 Task: Open a blank google sheet and write heading  Triumph Sales. Add 10 people name  'William Wilson, Isabella Robinson, James Taylor, Charlotte Clark, Michael Walker, Amelia Wright, Matthew Turner, Harper Hall, Joseph Phillips, Abigail Adams'Item code in between  4055-6600. Product range in between  5000-20000. Add Products  Nike shoe, Adidas shoe, Gucci T-shirt, Louis Vuitton bag, Zara Shirt, H&M jeans, Chanel perfume, Versace perfume, Ralph Lauren, Prada ShirtChoose quantity  3 to 5 Tax 12 percent Total Add Amount. Save page  Triumph Sales templetes   book
Action: Mouse pressed left at (274, 158)
Screenshot: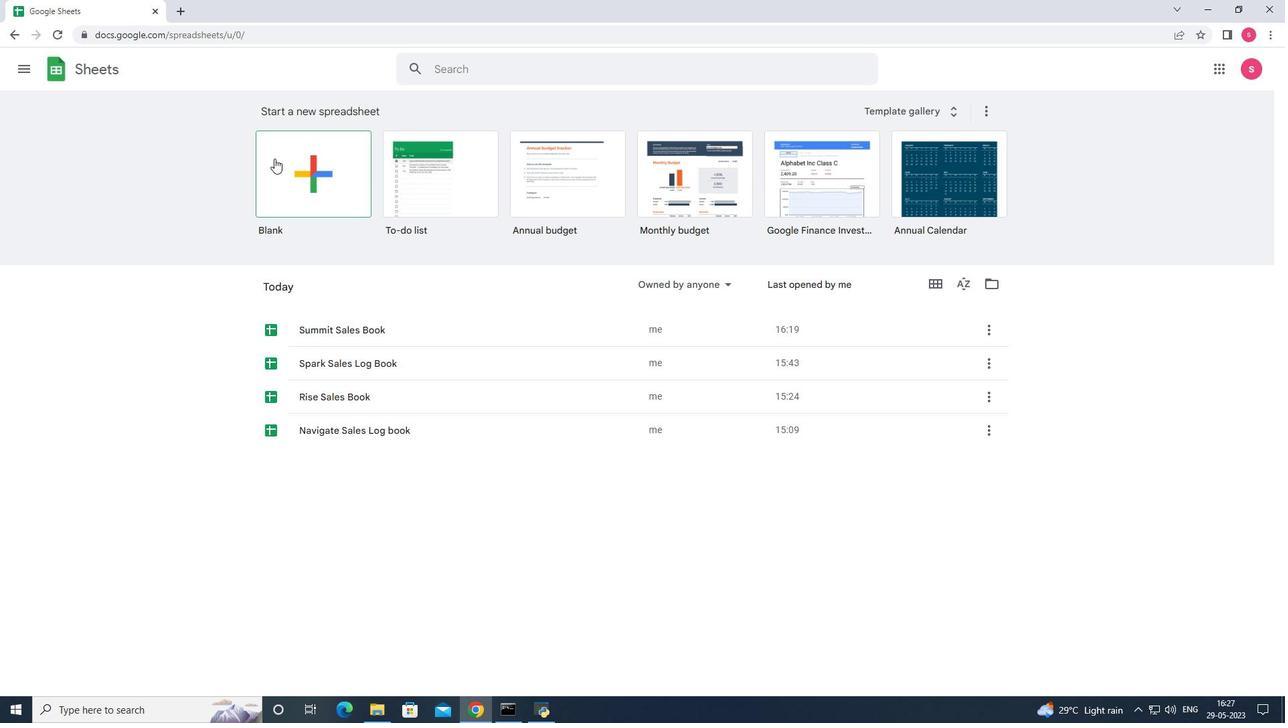
Action: Mouse moved to (72, 168)
Screenshot: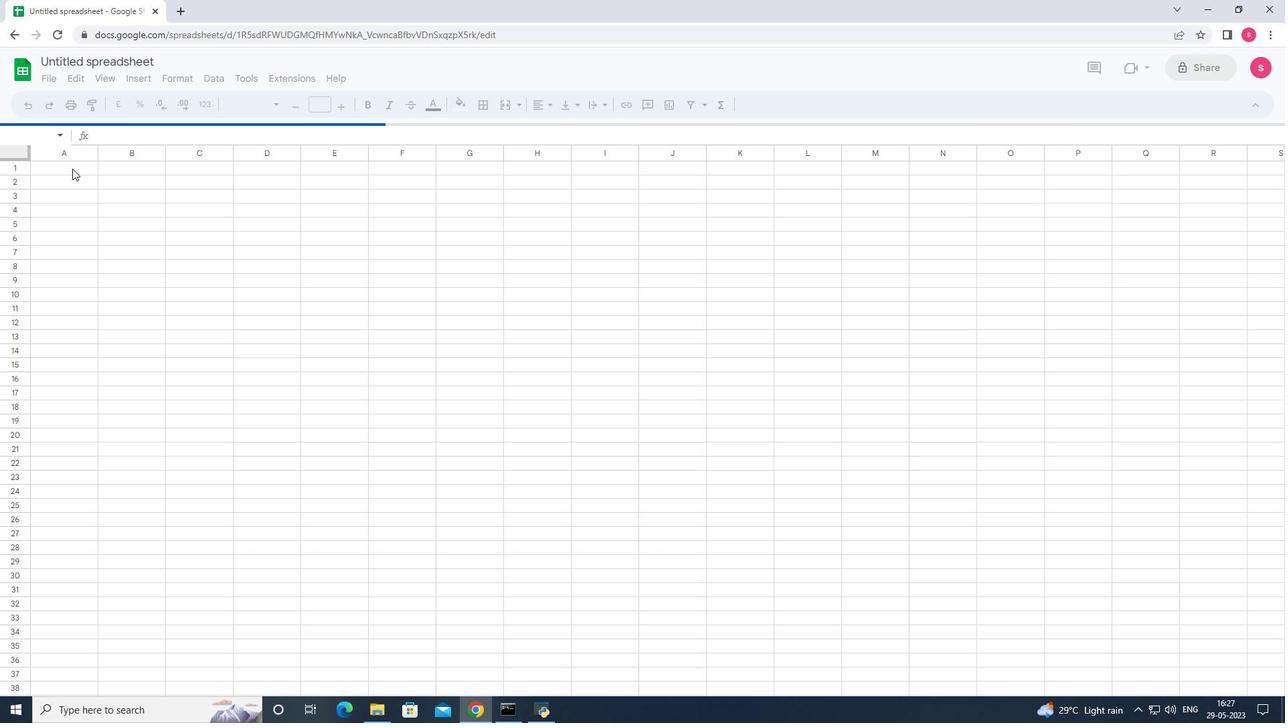 
Action: Mouse pressed left at (72, 168)
Screenshot: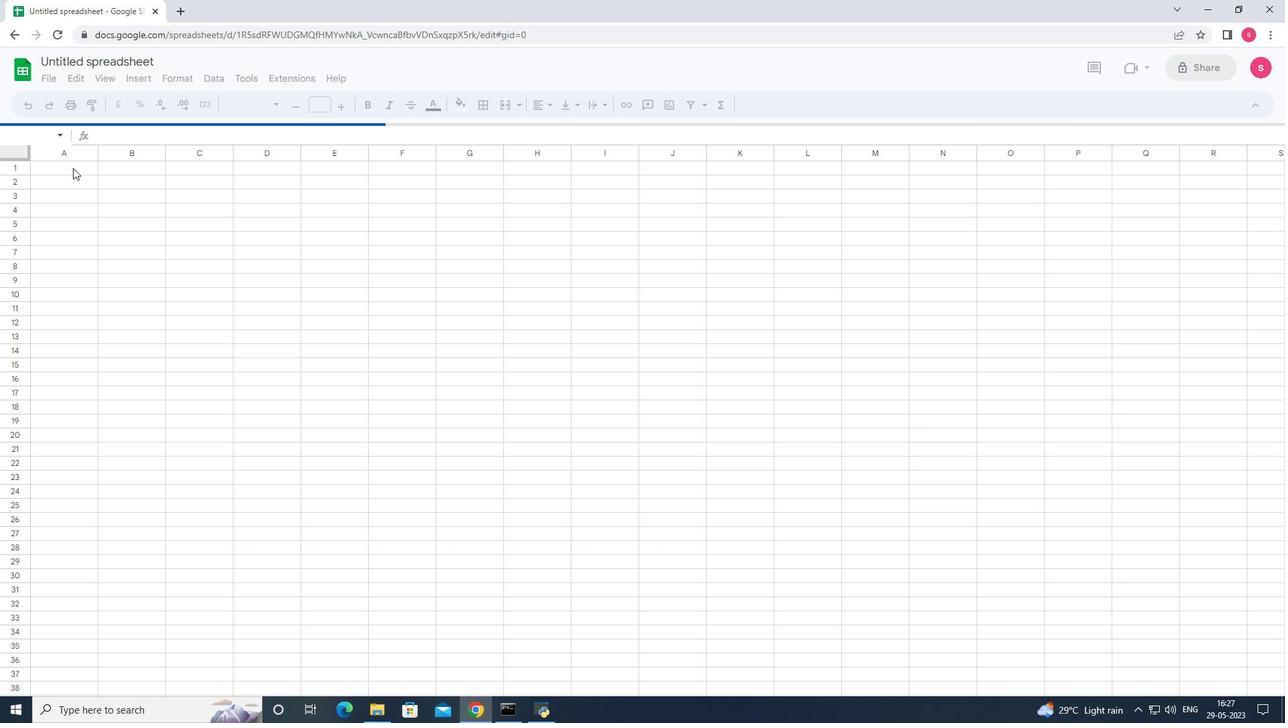 
Action: Key pressed <Key.shift><Key.shift><Key.shift><Key.shift>Triumph<Key.space><Key.shift>Sales<Key.enter><Key.shift><Key.shift><Key.shift><Key.shift><Key.shift><Key.shift><Key.shift><Key.shift><Key.shift><Key.shift><Key.shift><Key.shift><Key.shift>Name<Key.enter><Key.shift><Key.shift><Key.shift><Key.shift><Key.shift><Key.shift><Key.shift><Key.shift><Key.shift><Key.shift><Key.shift><Key.shift><Key.shift><Key.shift><Key.shift><Key.shift><Key.shift><Key.shift><Key.shift><Key.shift><Key.shift><Key.shift><Key.shift><Key.shift><Key.shift><Key.shift><Key.shift><Key.shift><Key.shift><Key.shift><Key.shift><Key.shift><Key.shift><Key.shift><Key.shift><Key.shift><Key.shift><Key.shift><Key.shift><Key.shift><Key.shift><Key.shift><Key.shift><Key.shift><Key.shift>William<Key.space><Key.shift><Key.shift><Key.shift><Key.shift><Key.shift><Key.shift><Key.shift>Wilson<Key.enter><Key.shift><Key.shift><Key.shift><Key.shift><Key.shift><Key.shift><Key.shift><Key.shift><Key.shift><Key.shift><Key.shift><Key.shift><Key.shift><Key.shift><Key.shift><Key.shift><Key.shift><Key.shift><Key.shift><Key.shift><Key.shift>Isabella<Key.space><Key.shift><Key.shift><Key.shift>Robin<Key.shift>son<Key.down><Key.shift>James<Key.space><Key.shift>Taylor<Key.down><Key.shift><Key.shift><Key.shift><Key.shift><Key.shift><Key.shift><Key.shift><Key.shift><Key.shift><Key.shift><Key.shift><Key.shift><Key.shift><Key.shift><Key.shift><Key.shift><Key.shift><Key.shift><Key.shift><Key.shift><Key.shift><Key.shift><Key.shift><Key.shift><Key.shift><Key.shift><Key.shift><Key.shift><Key.shift><Key.shift><Key.shift><Key.shift><Key.shift><Key.shift><Key.shift><Key.shift><Key.shift><Key.shift><Key.shift><Key.shift><Key.shift><Key.shift><Key.shift><Key.shift><Key.shift><Key.shift><Key.shift><Key.shift><Key.shift><Key.shift><Key.shift><Key.shift><Key.shift><Key.shift><Key.shift><Key.shift><Key.shift><Key.shift><Key.shift><Key.shift><Key.shift><Key.shift><Key.shift><Key.shift><Key.shift><Key.shift><Key.shift><Key.shift><Key.shift><Key.shift><Key.shift><Key.shift><Key.shift><Key.shift><Key.shift>Charlotte<Key.space><Key.shift>Clark<Key.enter><Key.shift><Key.shift><Key.shift><Key.shift><Key.shift><Key.shift><Key.shift><Key.shift><Key.shift><Key.shift><Key.shift><Key.shift><Key.shift><Key.shift><Key.shift><Key.shift><Key.shift><Key.shift><Key.shift><Key.shift><Key.shift><Key.shift><Key.shift><Key.shift><Key.shift><Key.shift><Key.shift><Key.shift><Key.shift><Key.shift><Key.shift><Key.shift><Key.shift><Key.shift><Key.shift><Key.shift><Key.shift><Key.shift><Key.shift><Key.shift>Michael<Key.space><Key.shift><Key.shift><Key.shift><Key.shift><Key.shift><Key.shift><Key.shift><Key.shift>Walker<Key.down><Key.shift><Key.shift><Key.shift><Key.shift><Key.shift><Key.shift><Key.shift><Key.shift><Key.shift><Key.shift><Key.shift><Key.shift><Key.shift><Key.shift><Key.shift><Key.shift><Key.shift><Key.shift><Key.shift><Key.shift><Key.shift><Key.shift><Key.shift><Key.shift><Key.shift><Key.shift><Key.shift><Key.shift><Key.shift><Key.shift><Key.shift><Key.shift><Key.shift><Key.shift><Key.shift><Key.shift><Key.shift><Key.shift><Key.shift><Key.shift><Key.shift><Key.shift><Key.shift><Key.shift><Key.shift><Key.shift><Key.shift><Key.shift><Key.shift><Key.shift><Key.shift><Key.shift><Key.shift>Amelia<Key.space><Key.shift>Wright<Key.down><Key.shift>Matthew<Key.space><Key.shift>Turner<Key.down><Key.shift>N<Key.backspace><Key.shift><Key.shift>H<Key.backspace><Key.backspace><Key.shift>Harper<Key.space><Key.shift>Hall<Key.space><Key.shift>Jo<Key.backspace><Key.backspace><Key.backspace><Key.enter><Key.shift>Ja<Key.backspace>oseph<Key.space><Key.shift><Key.shift><Key.shift><Key.shift><Key.shift><Key.shift><Key.shift><Key.shift><Key.shift><Key.shift><Key.shift><Key.shift><Key.shift><Key.shift><Key.shift><Key.shift><Key.shift><Key.shift>Phillips<Key.down><Key.shift>Abigali<Key.space><Key.shift>Adams<Key.right>
Screenshot: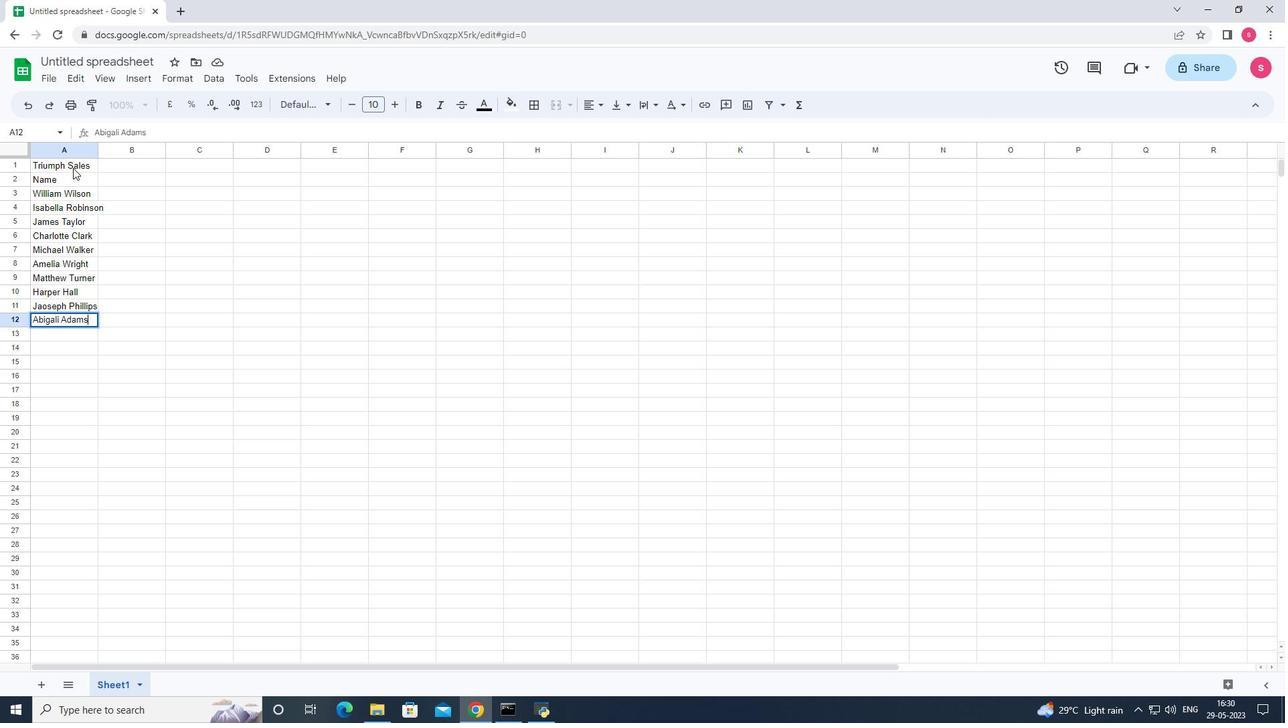 
Action: Mouse moved to (136, 180)
Screenshot: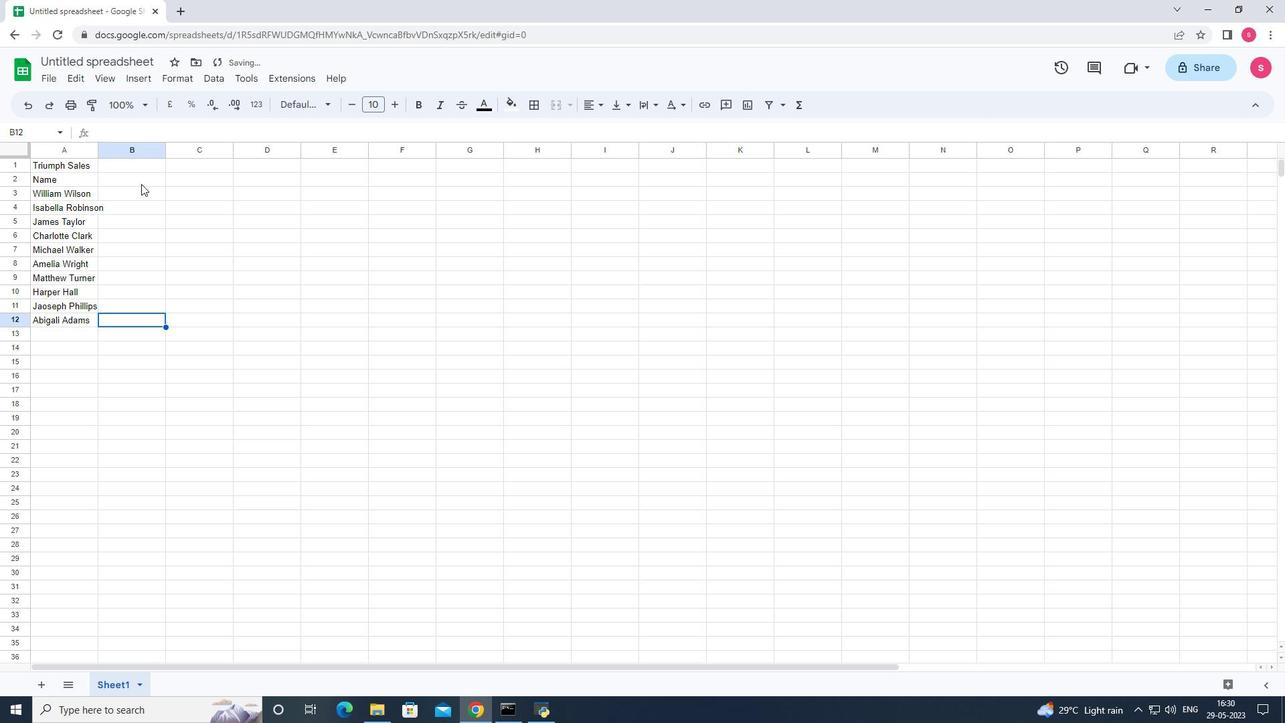 
Action: Mouse pressed left at (136, 180)
Screenshot: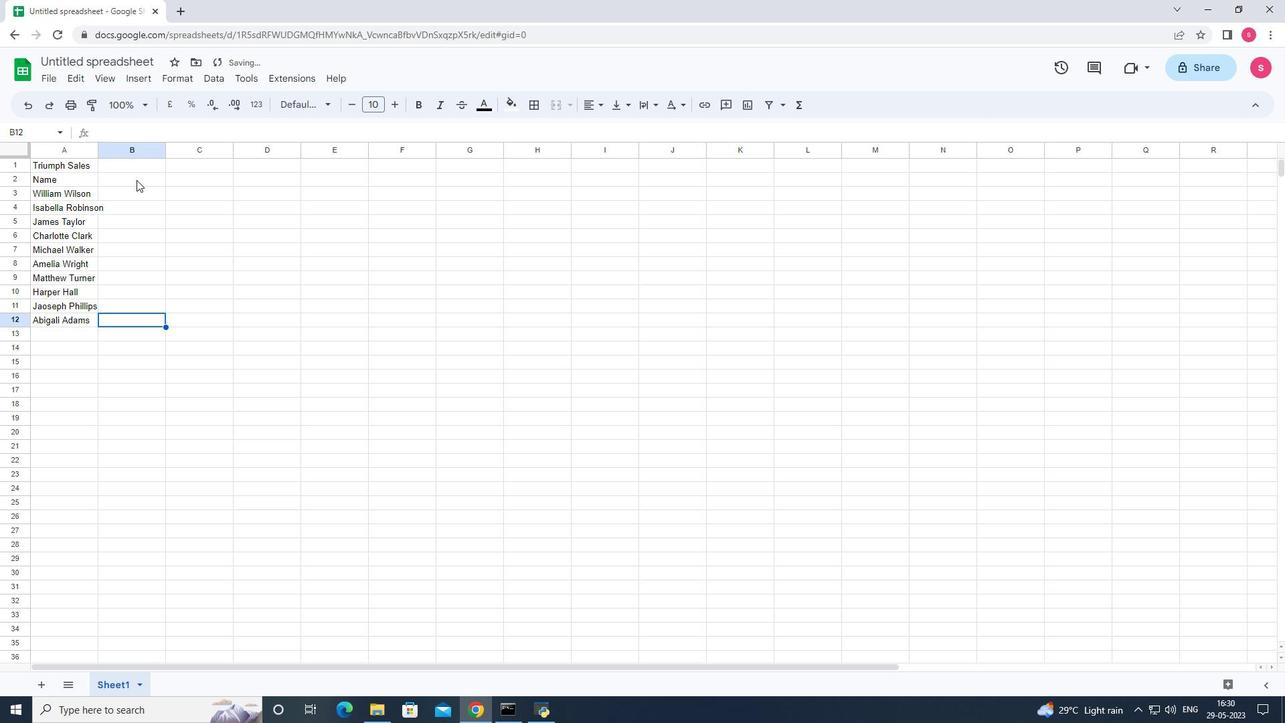 
Action: Key pressed <Key.shift><Key.shift><Key.shift><Key.shift>Item<Key.space><Key.shift>Coder<Key.backspace><Key.backspace>e<Key.down>4055<Key.down>5055<Key.down>6055<Key.left><Key.right><Key.down>6155<Key.down>6255<Key.down>6355<Key.down>6455<Key.down>6555<Key.down>4500<Key.down>4300<Key.down>
Screenshot: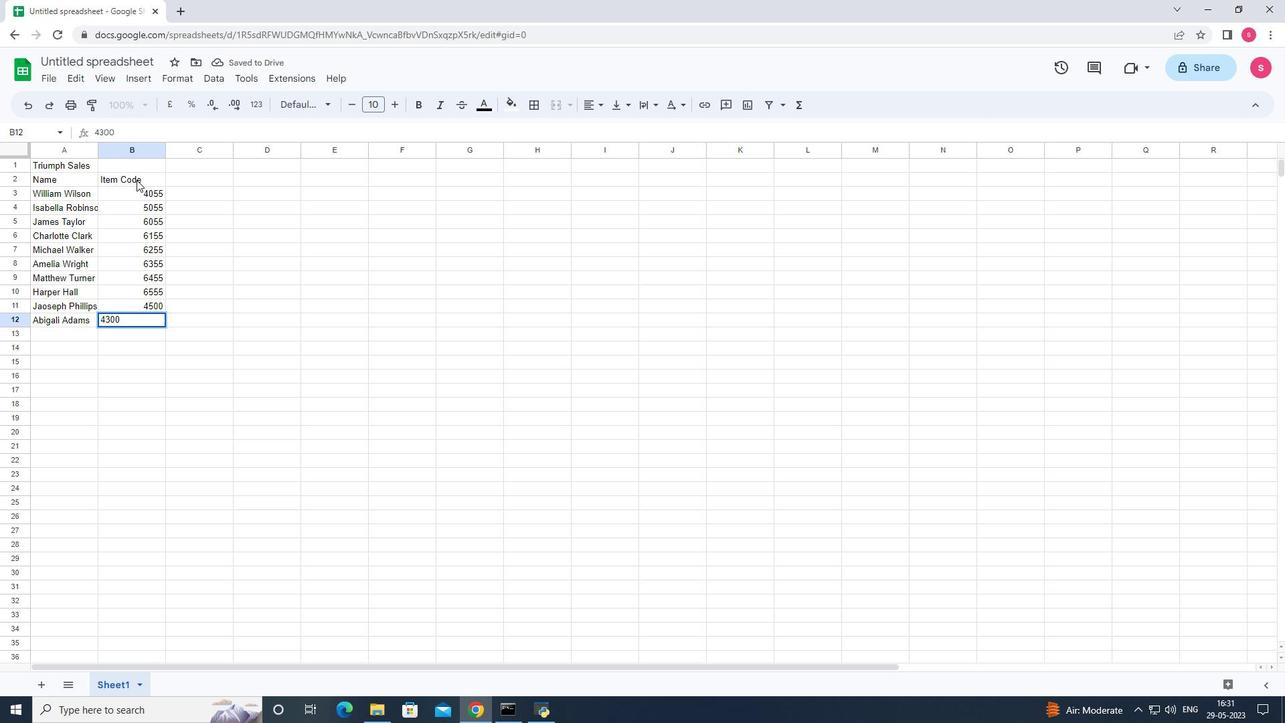 
Action: Mouse moved to (177, 184)
Screenshot: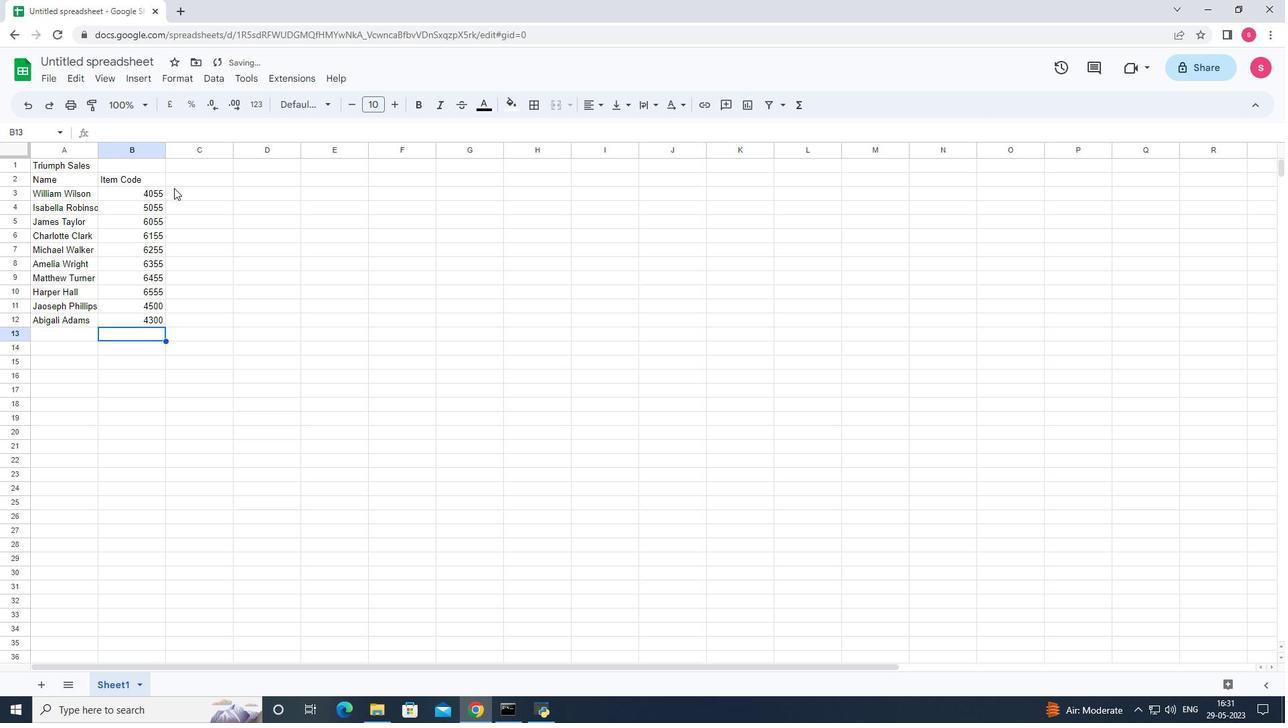 
Action: Mouse pressed left at (177, 184)
Screenshot: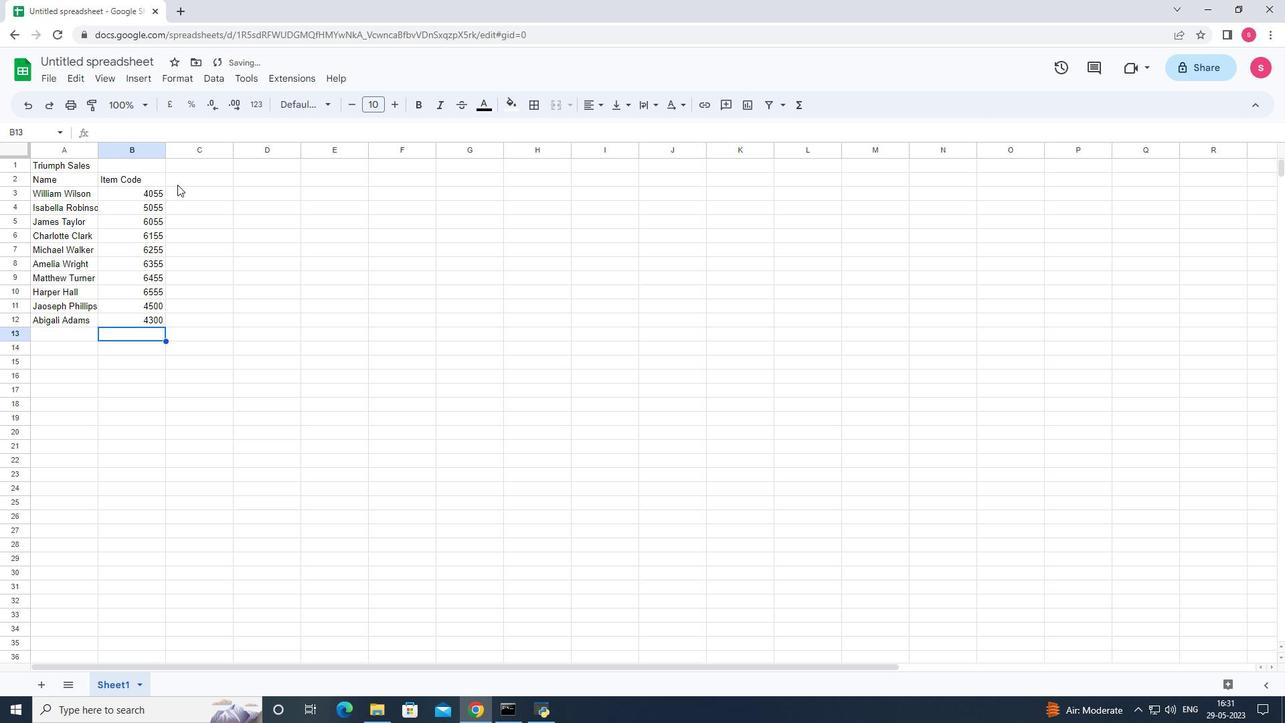 
Action: Key pressed <Key.shift>Product<Key.space><Key.shift>Range<Key.down>5000<Key.down>6000<Key.down>7000<Key.down>8000<Key.down>9000<Key.down>10000<Key.down>15000<Key.down>18000<Key.down>19000<Key.down>20000<Key.left><Key.right><Key.right><Key.up><Key.up><Key.up><Key.up><Key.up><Key.up><Key.up><Key.up><Key.up><Key.up><Key.shift>Products<Key.down><Key.shift>Nike<Key.space><Key.shift>Shoe<Key.down><Key.shift><Key.shift><Key.shift><Key.shift><Key.shift><Key.shift><Key.shift><Key.shift><Key.shift><Key.shift><Key.shift><Key.shift><Key.shift><Key.shift>Ad<Key.backspace><Key.shift>D<Key.backspace>didas<Key.space><Key.shift>Shoe<Key.down><Key.shift><Key.shift><Key.shift><Key.shift><Key.shift><Key.shift><Key.shift><Key.shift><Key.shift><Key.shift><Key.shift><Key.shift><Key.shift><Key.shift><Key.shift><Key.shift><Key.shift><Key.shift><Key.shift><Key.shift><Key.shift><Key.shift><Key.shift><Key.shift><Key.shift><Key.shift><Key.shift><Key.shift><Key.shift><Key.shift><Key.shift><Key.shift><Key.shift><Key.shift><Key.shift><Key.shift><Key.shift><Key.shift><Key.shift><Key.shift><Key.shift><Key.shift><Key.shift><Key.shift><Key.shift><Key.shift><Key.shift><Key.shift><Key.shift><Key.shift><Key.shift><Key.shift><Key.shift><Key.shift><Key.shift><Key.shift><Key.shift>Gucci<Key.space><Key.shift><Key.shift><Key.shift><Key.shift><Key.shift><Key.shift><Key.shift><Key.shift><Key.shift>T-sho<Key.backspace>irt<Key.down><Key.shift><Key.shift>Louis<Key.space><Key.shift>Vuitton<Key.space><Key.shift>Bag<Key.down><Key.shift>Zara<Key.space><Key.shift>Shirt<Key.enter><Key.shift><Key.shift><Key.shift><Key.shift><Key.shift><Key.shift><Key.shift><Key.shift><Key.shift><Key.shift><Key.shift><Key.shift><Key.shift><Key.shift><Key.shift><Key.shift><Key.shift><Key.shift><Key.shift><Key.shift><Key.shift><Key.shift><Key.shift><Key.shift><Key.shift><Key.shift>H<Key.shift><Key.shift><Key.shift><Key.shift><Key.shift><Key.shift><Key.shift><Key.shift><Key.shift><Key.shift><Key.shift><Key.shift><Key.shift><Key.shift><Key.shift><Key.shift><Key.shift><Key.shift><Key.shift><Key.shift><Key.shift>&<Key.shift>M<Key.space><Key.shift><Key.shift><Key.shift>Jeans<Key.down><Key.shift><Key.shift><Key.shift><Key.shift>Chanel<Key.space><Key.shift>Pew<Key.backspace>rfume<Key.down><Key.shift><Key.shift><Key.shift>Versace<Key.space><Key.shift>Perfume<Key.down><Key.shift><Key.shift><Key.shift>Ralph<Key.space><Key.shift>Lauren<Key.down><Key.shift><Key.shift><Key.shift><Key.shift><Key.shift><Key.shift><Key.shift><Key.shift><Key.shift><Key.shift><Key.shift>Prada<Key.space><Key.shift><Key.shift><Key.shift><Key.shift><Key.shift><Key.shift><Key.shift><Key.shift><Key.shift><Key.shift><Key.shift><Key.shift><Key.shift><Key.shift><Key.shift>shirt
Screenshot: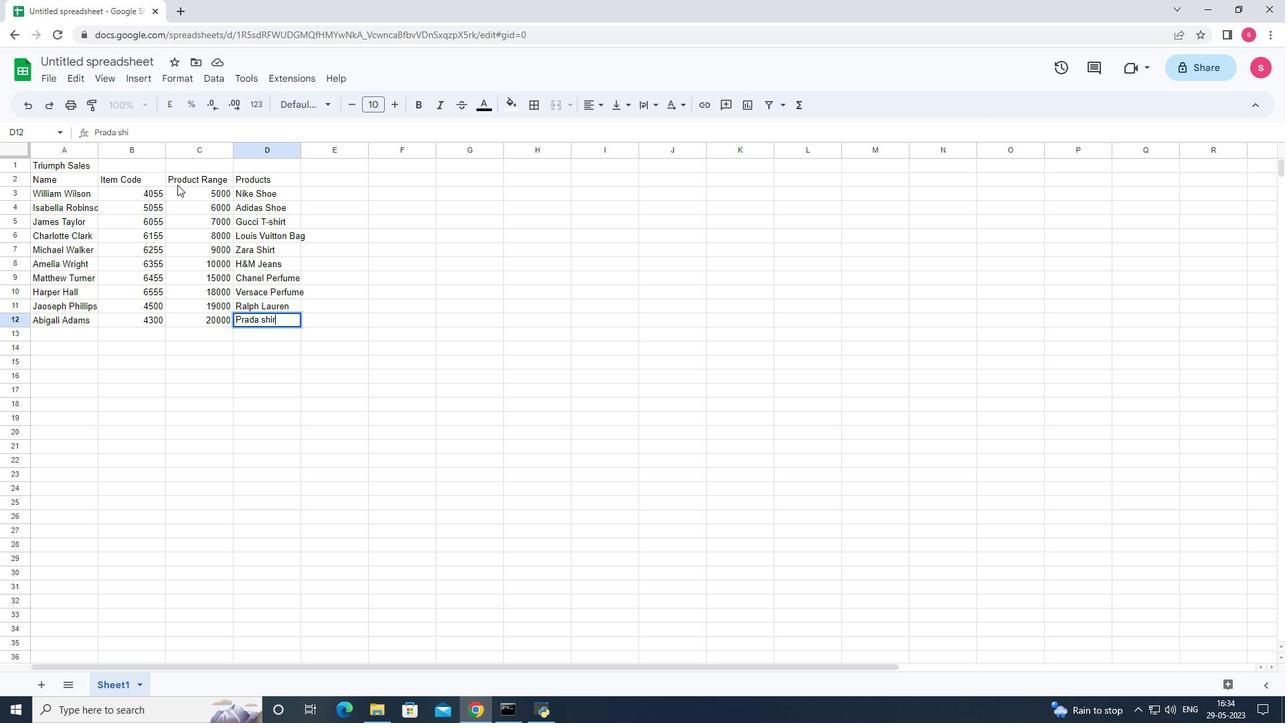 
Action: Mouse moved to (323, 181)
Screenshot: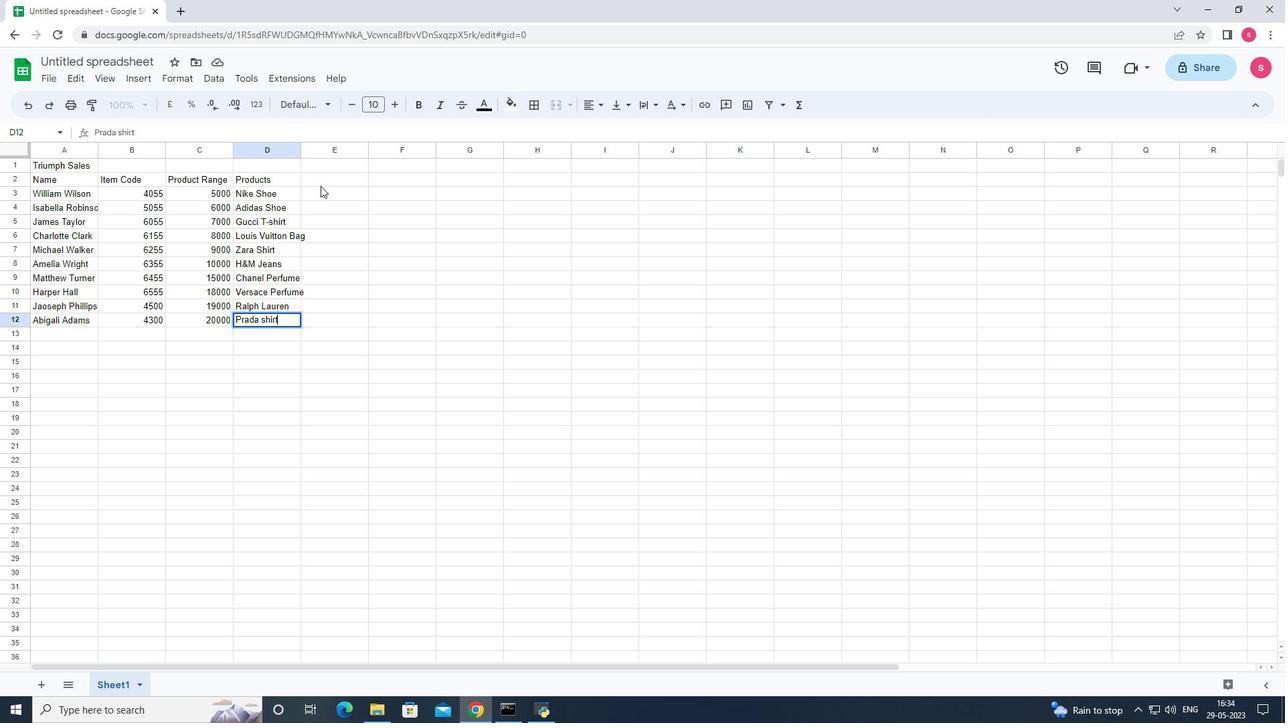 
Action: Mouse pressed left at (323, 181)
Screenshot: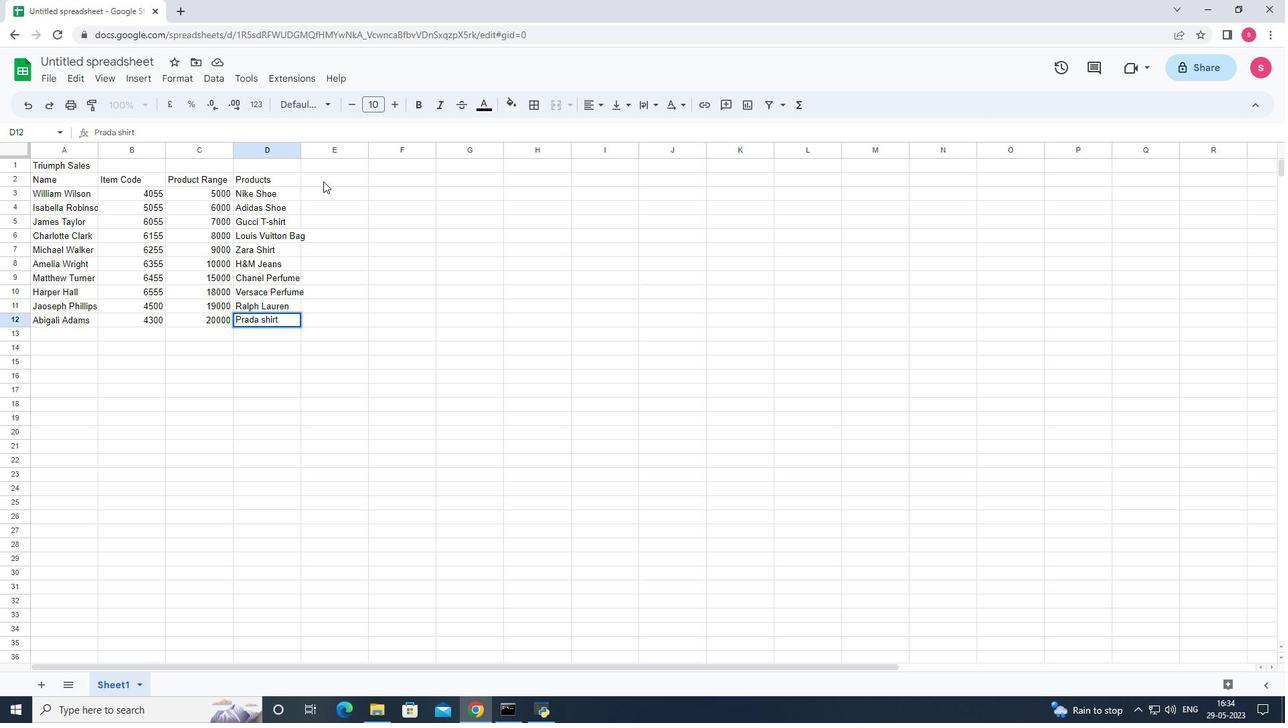 
Action: Key pressed <Key.shift>Quantity<Key.down>3<Key.down>5<Key.down>4<Key.down>4<Key.down>5<Key.down>3<Key.down>4<Key.down>3<Key.down>5<Key.down>3<Key.down>5<Key.down>4<Key.backspace><Key.backspace><Key.backspace><Key.up><Key.backspace><Key.up>03<Key.backspace><Key.backspace>3<Key.right><Key.up><Key.up><Key.up><Key.up><Key.up><Key.up><Key.up><Key.up><Key.up><Key.up><Key.up><Key.up><Key.down><Key.shift>Amount<Key.tab><Key.shift><Key.shift><Key.shift><Key.shift><Key.shift><Key.shift><Key.shift><Key.shift><Key.shift><Key.shift>Tax<Key.tab><Key.shift>Total
Screenshot: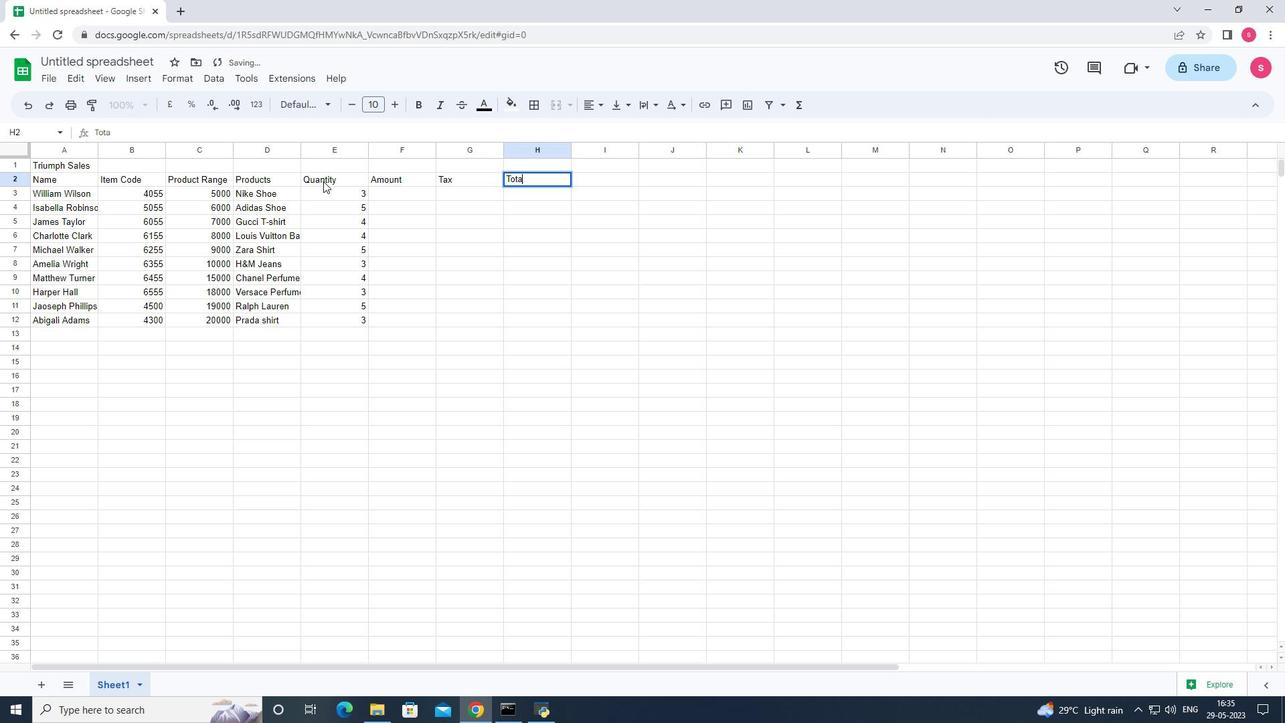 
Action: Mouse moved to (401, 189)
Screenshot: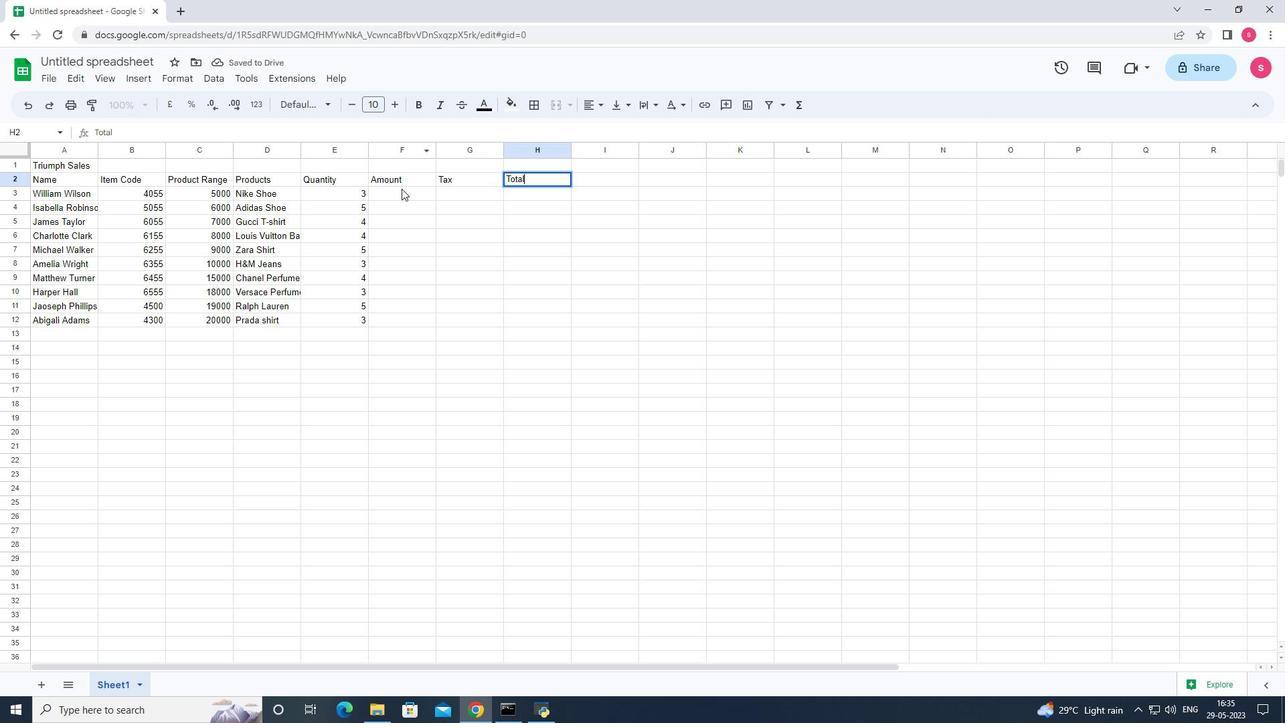 
Action: Mouse pressed left at (401, 189)
Screenshot: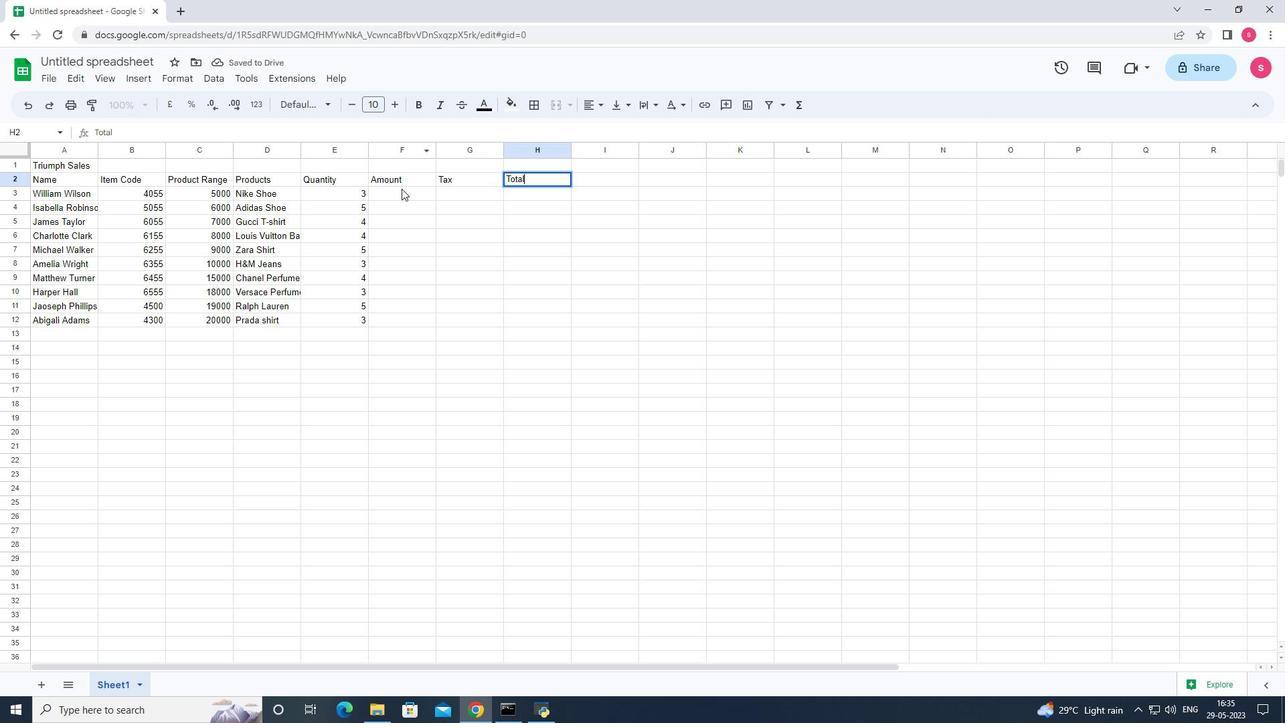 
Action: Mouse moved to (398, 192)
Screenshot: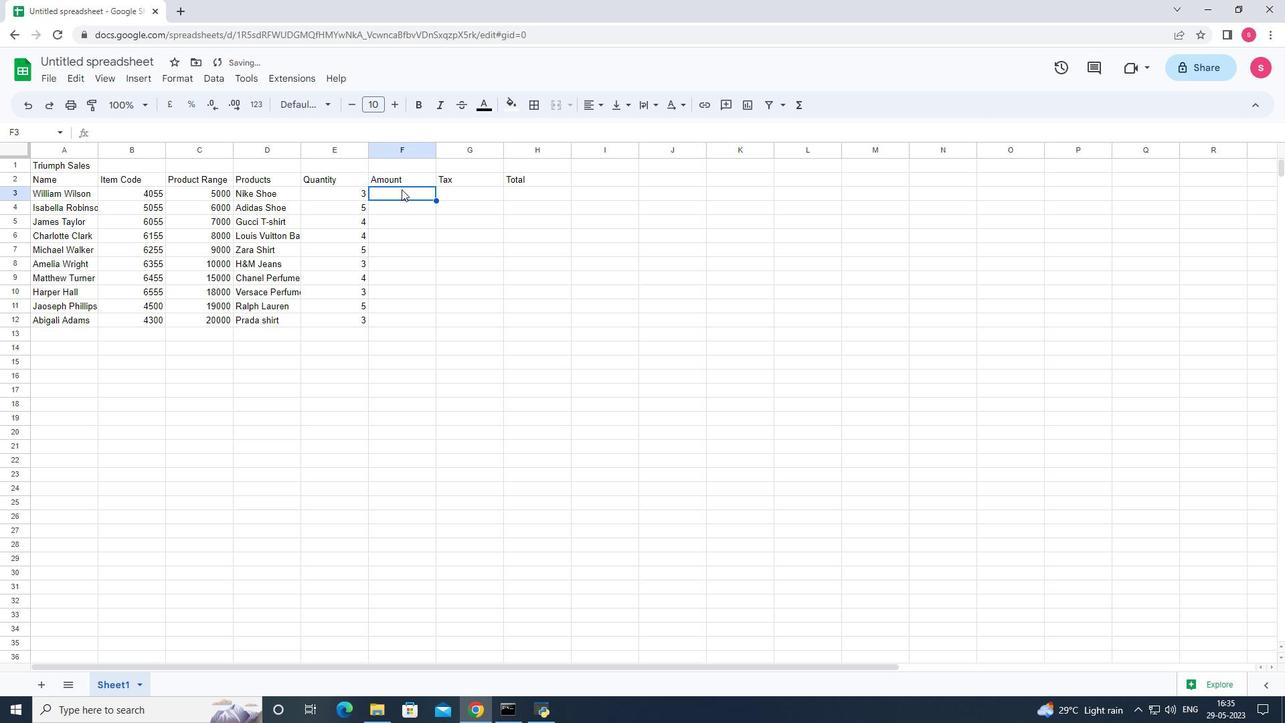 
Action: Key pressed =
Screenshot: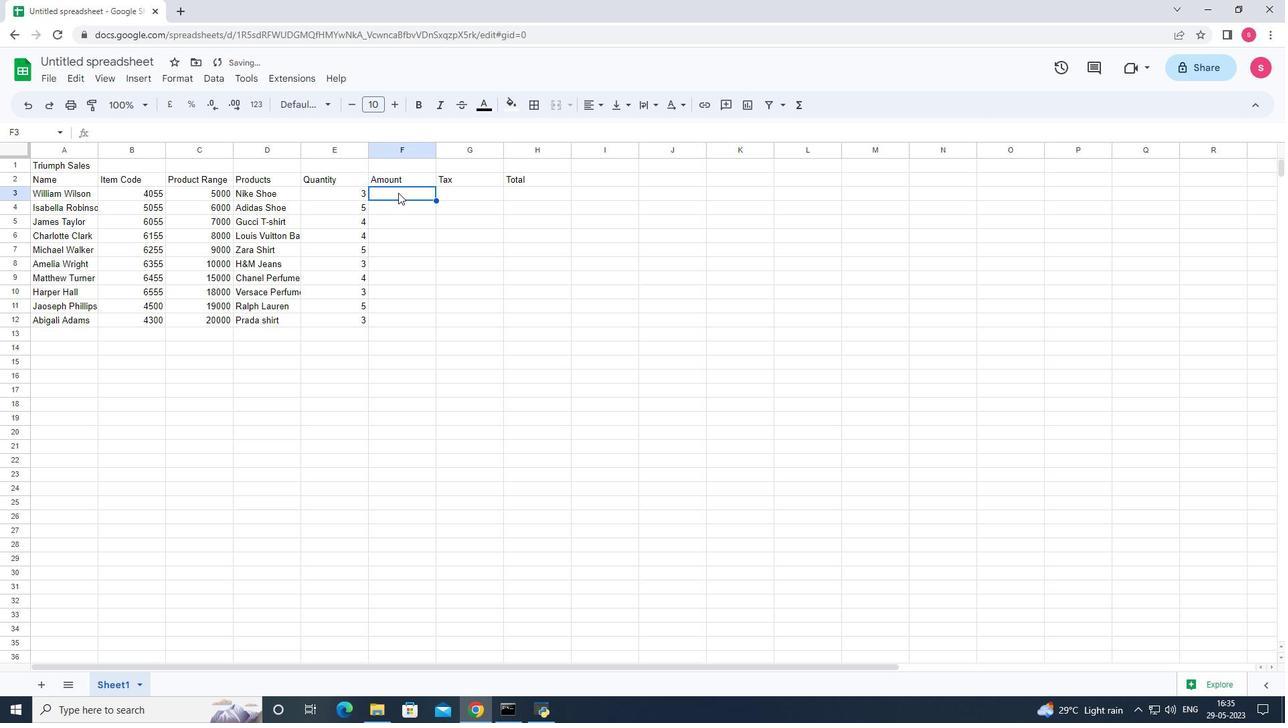 
Action: Mouse moved to (204, 190)
Screenshot: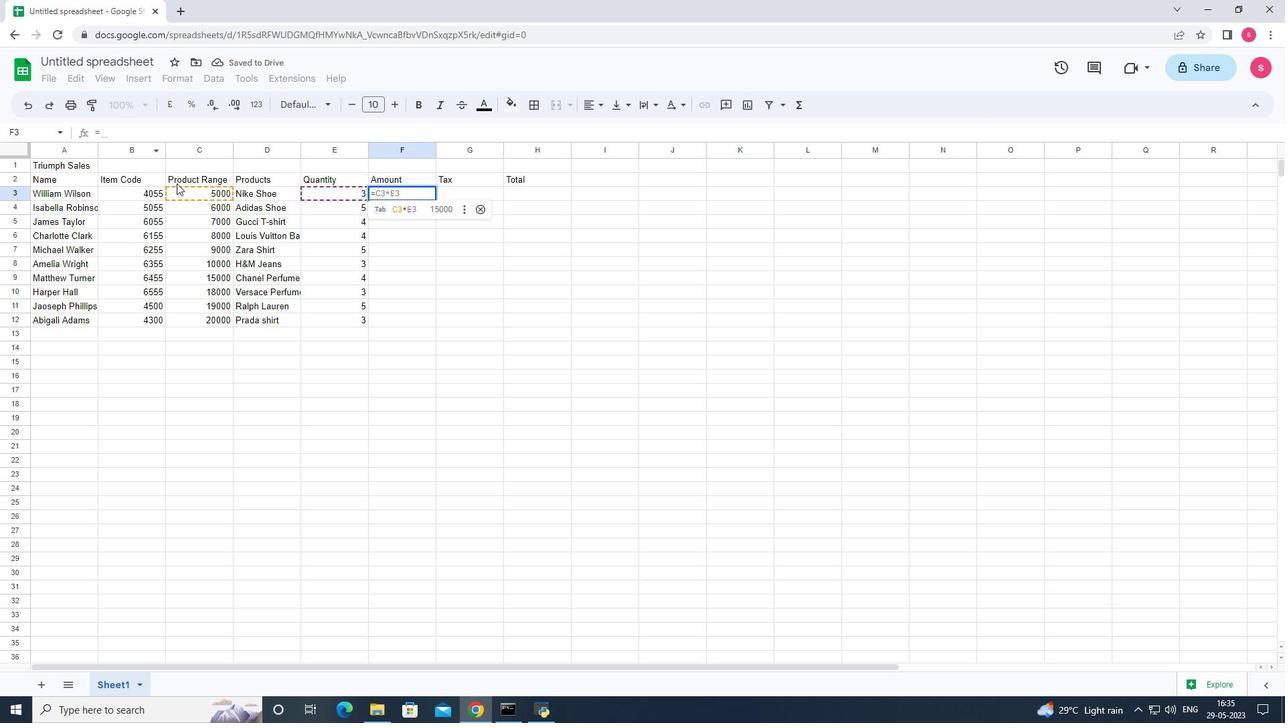 
Action: Key pressed <Key.shift><Key.shift>Sum<Key.shift><Key.shift>(
Screenshot: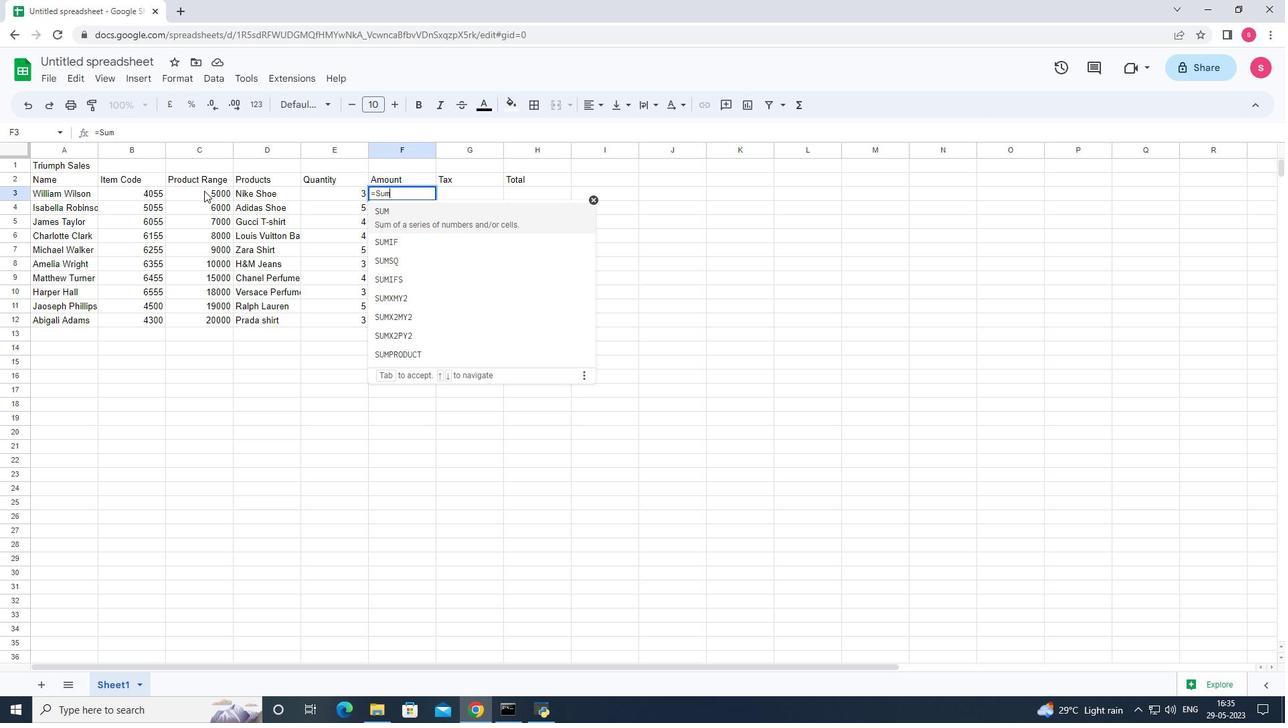 
Action: Mouse moved to (207, 190)
Screenshot: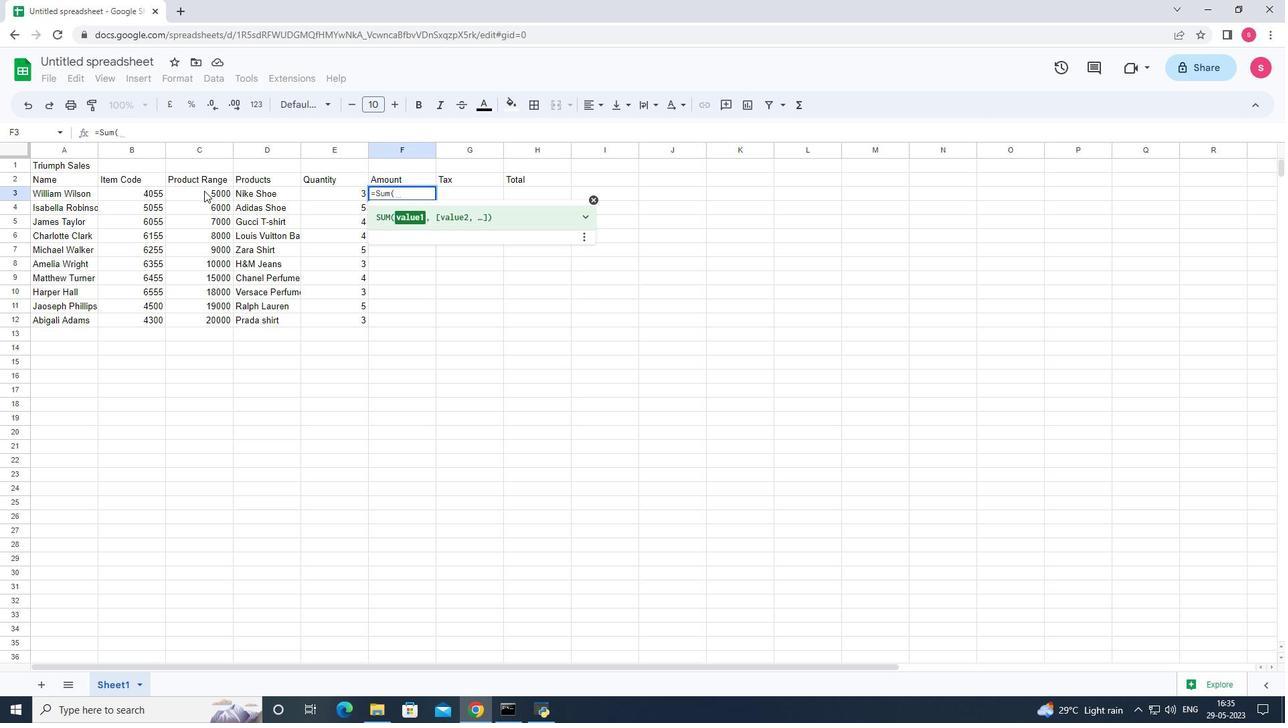 
Action: Mouse pressed left at (207, 190)
Screenshot: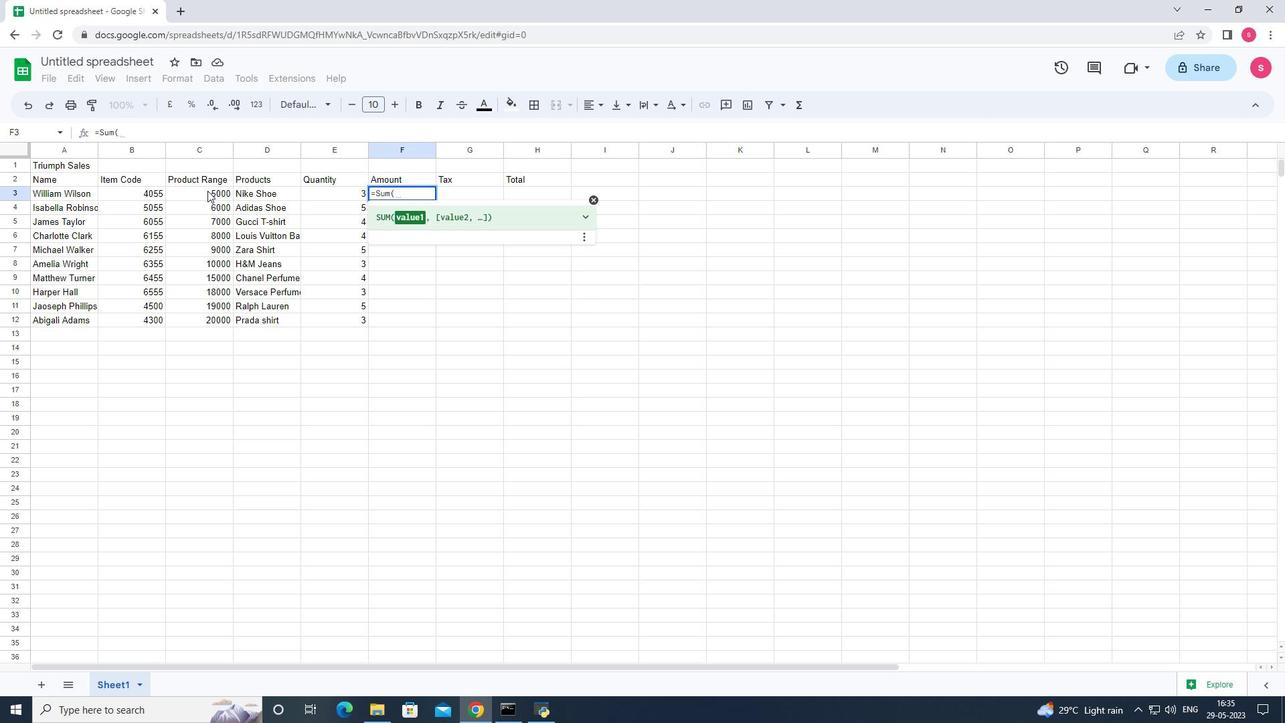 
Action: Key pressed <Key.shift><Key.shift><Key.shift>*
Screenshot: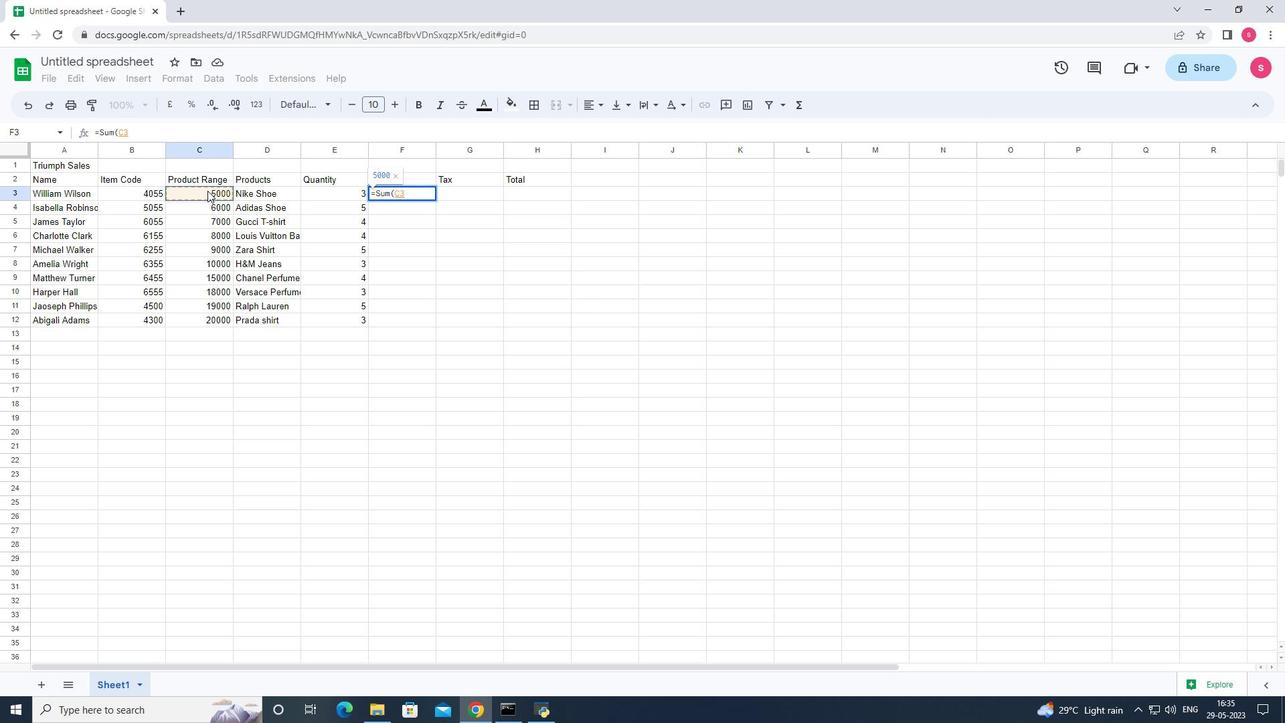 
Action: Mouse moved to (314, 188)
Screenshot: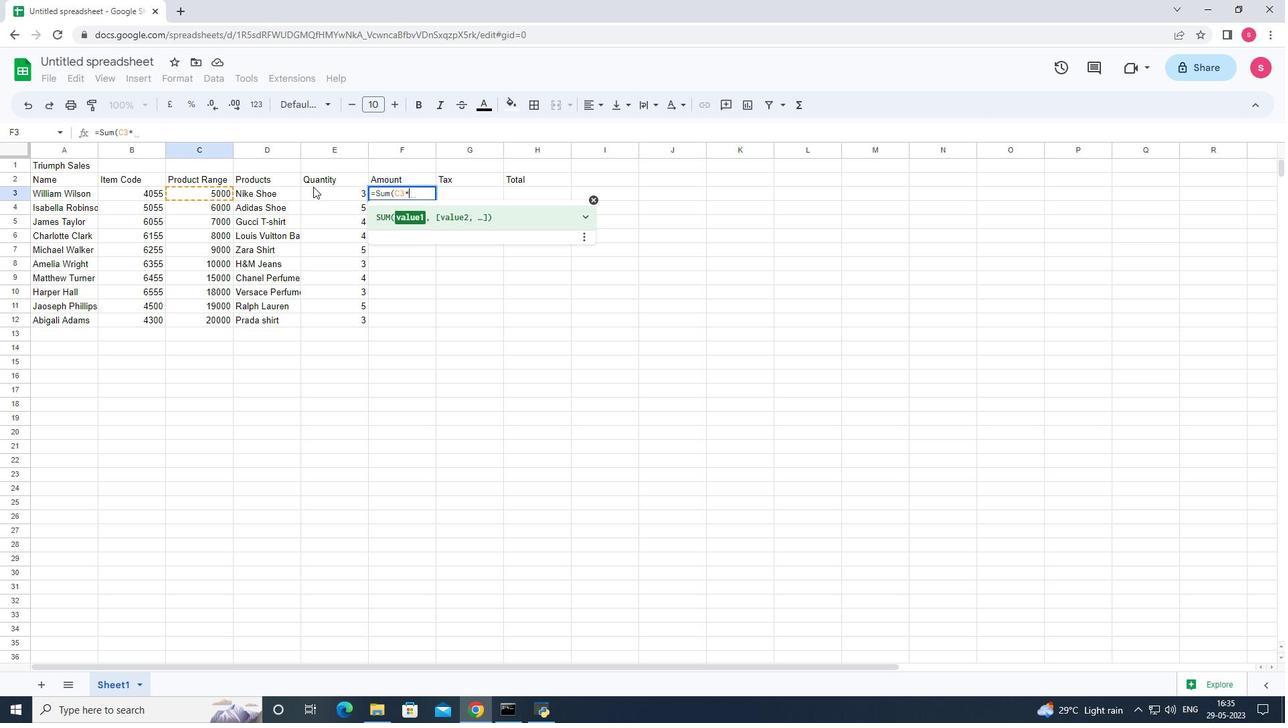 
Action: Mouse pressed left at (314, 188)
Screenshot: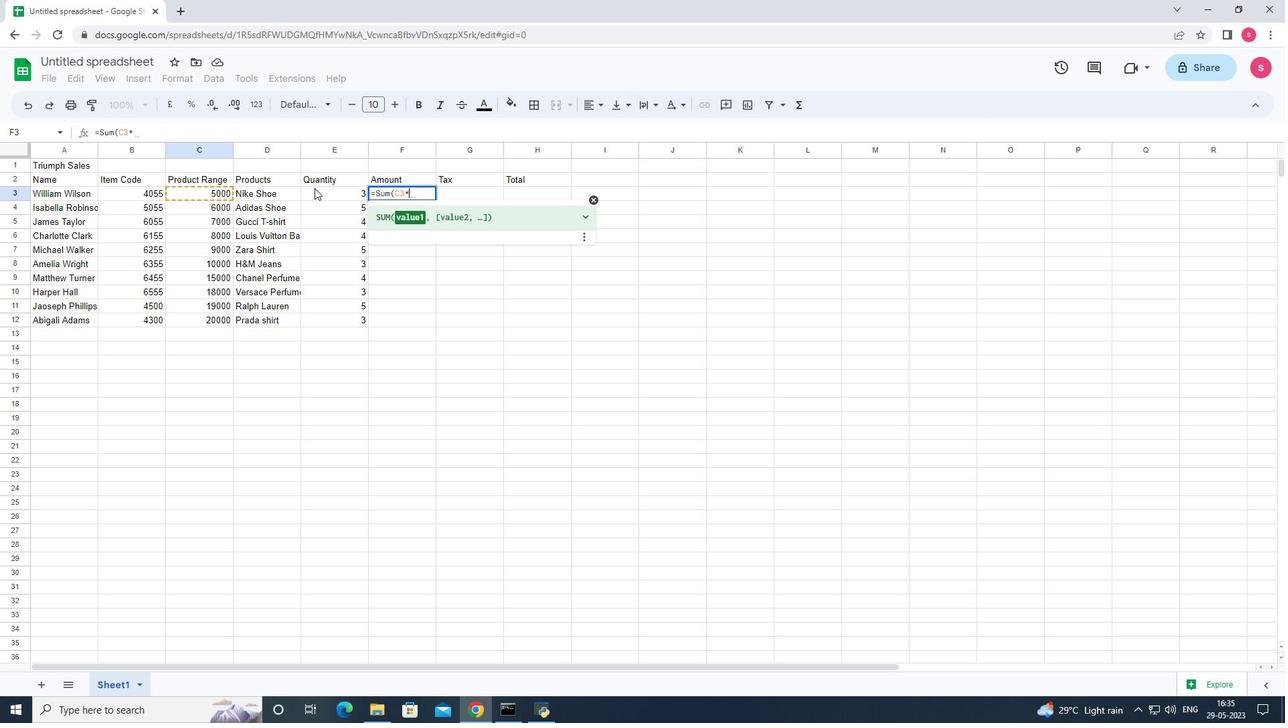 
Action: Key pressed <Key.shift><Key.shift>)<Key.enter>
Screenshot: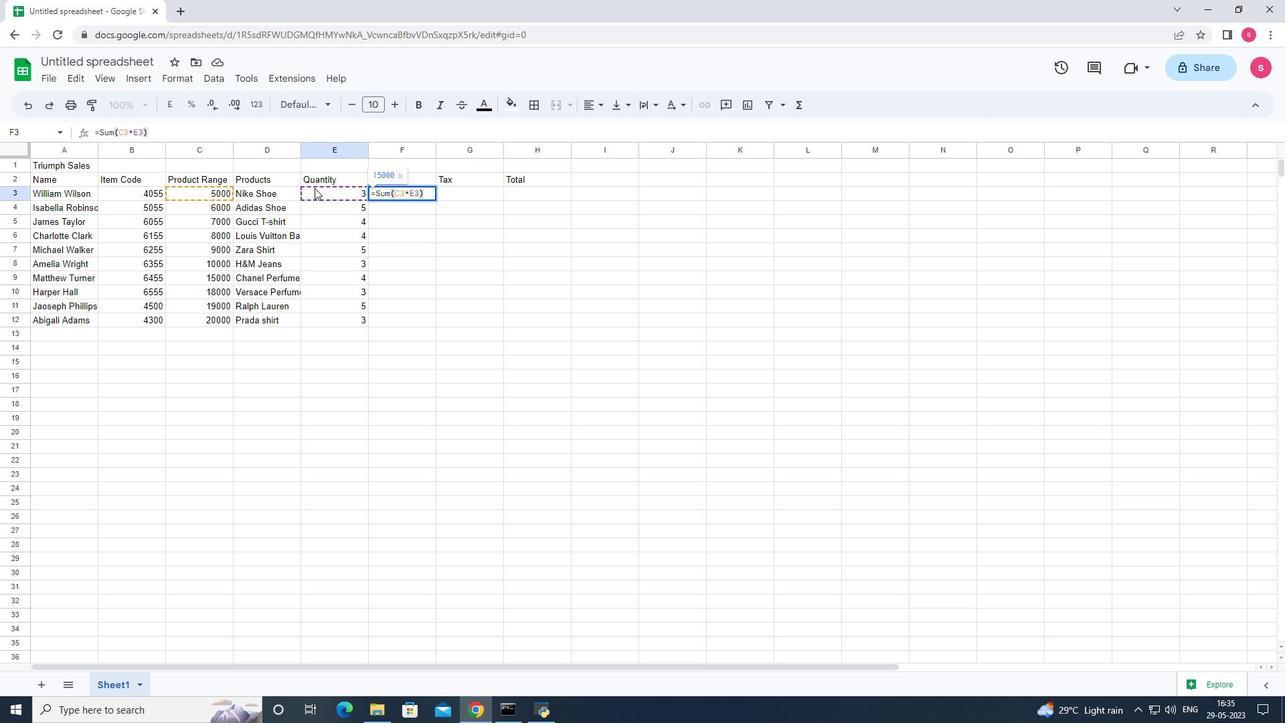 
Action: Mouse moved to (402, 197)
Screenshot: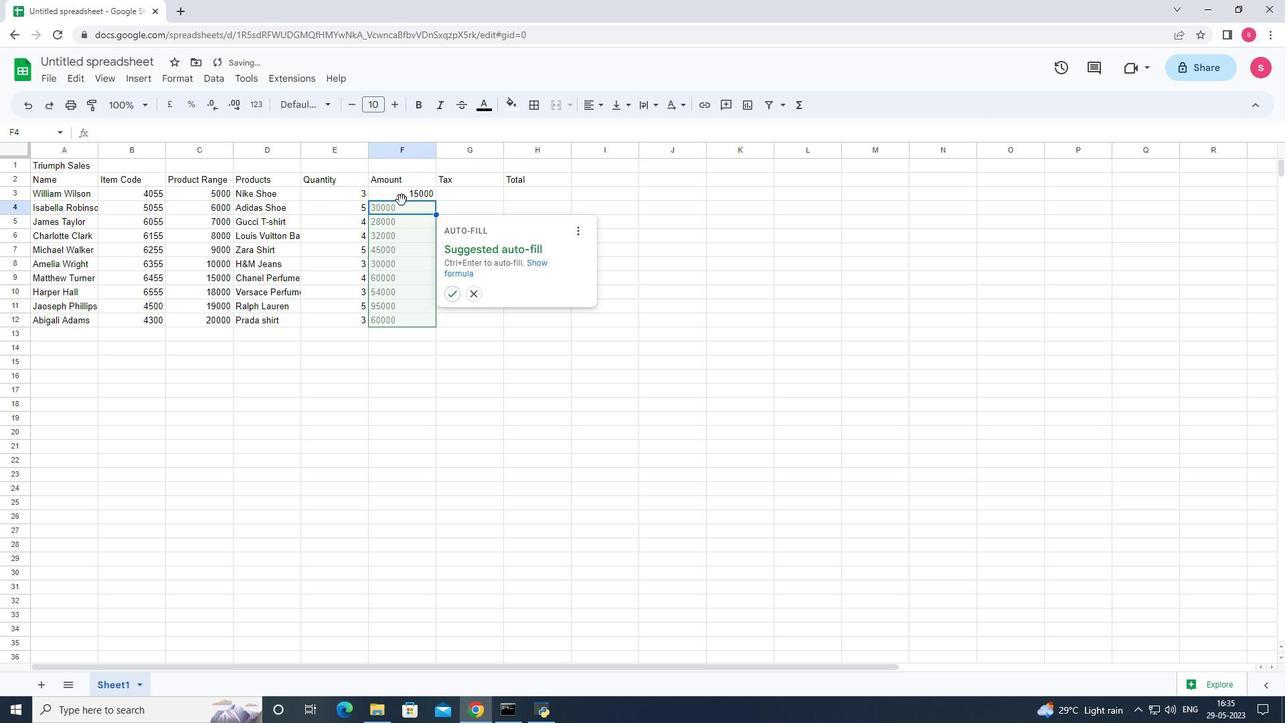
Action: Mouse pressed left at (402, 197)
Screenshot: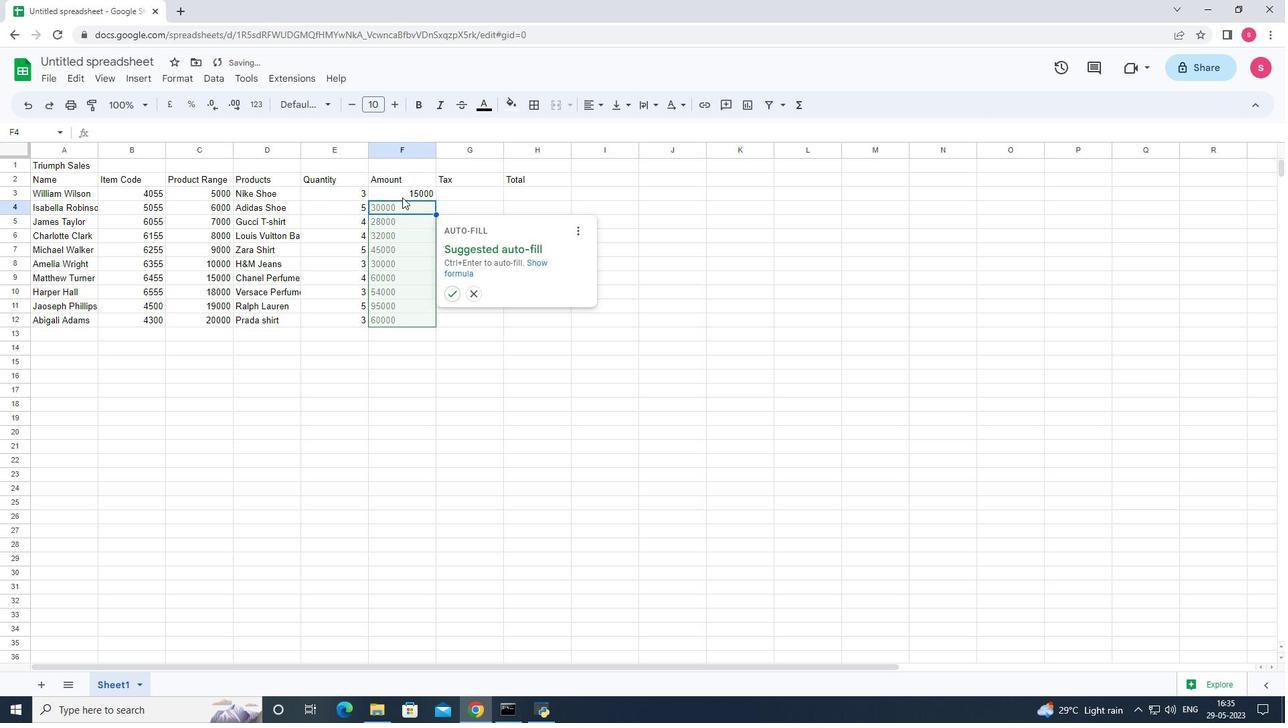 
Action: Mouse moved to (437, 201)
Screenshot: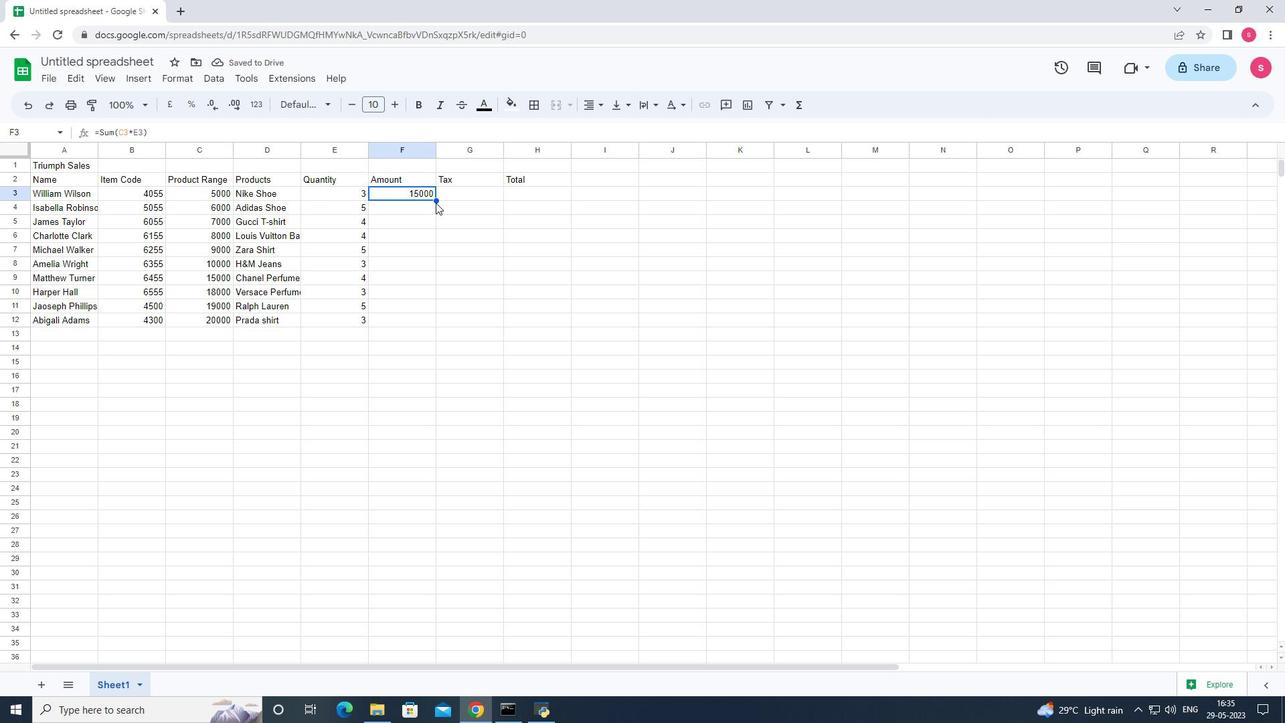 
Action: Mouse pressed left at (437, 201)
Screenshot: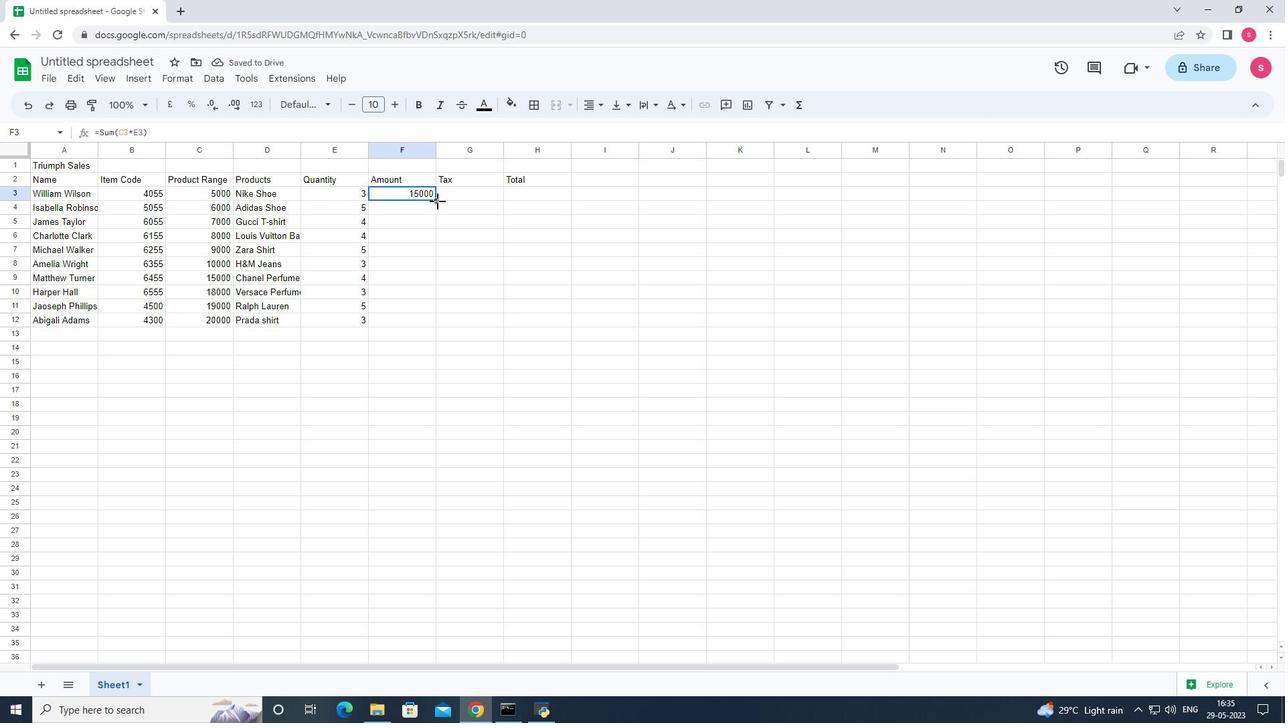 
Action: Mouse moved to (469, 192)
Screenshot: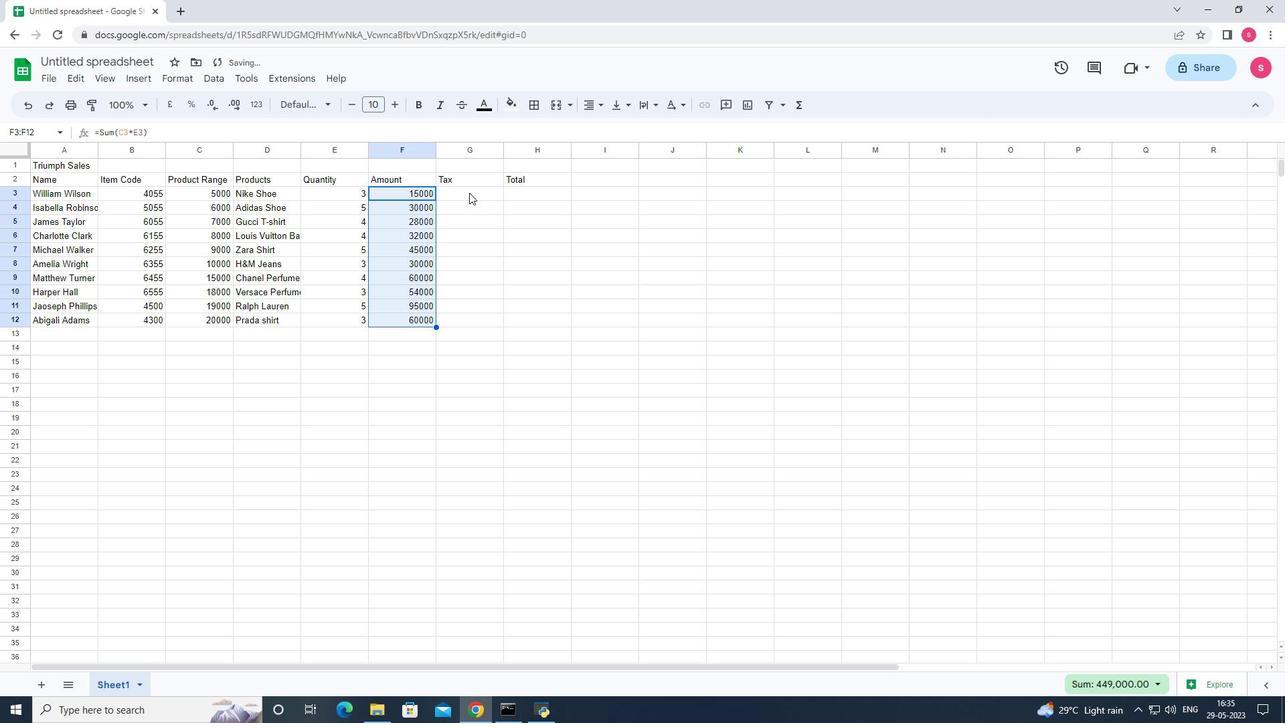 
Action: Mouse pressed left at (469, 192)
Screenshot: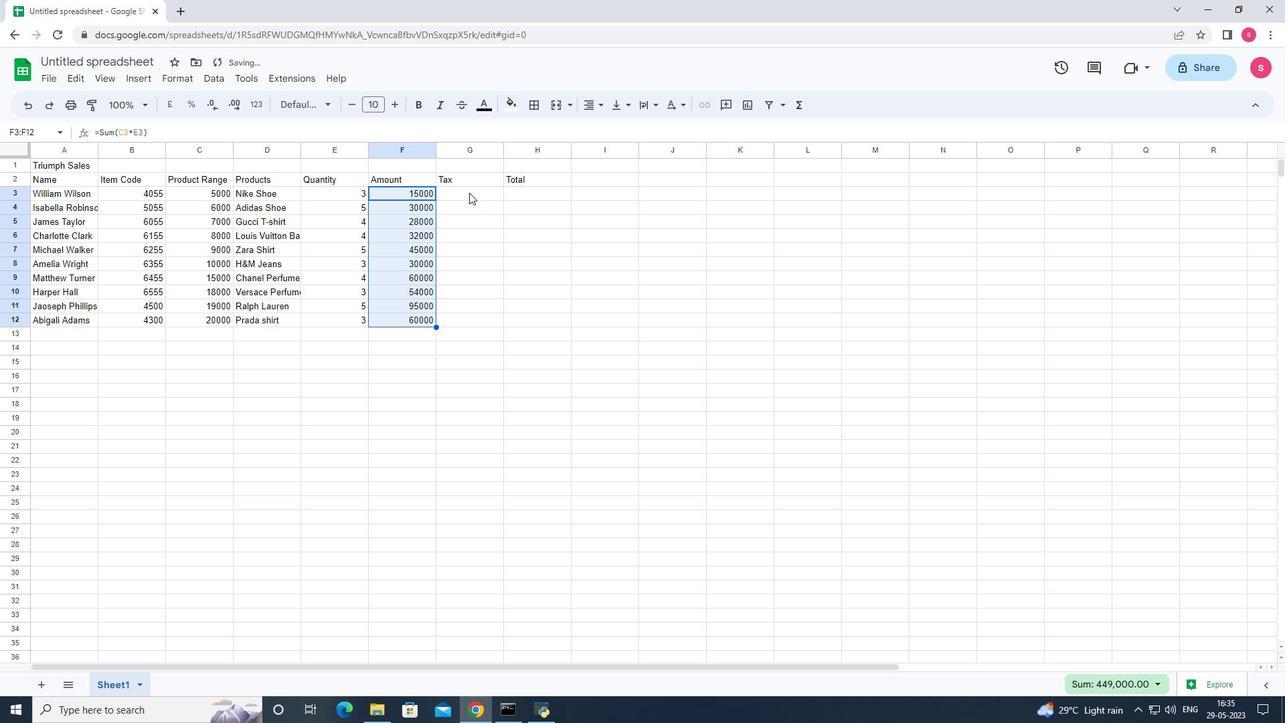 
Action: Key pressed =<Key.shift><Key.shift>Sum<Key.shift>(
Screenshot: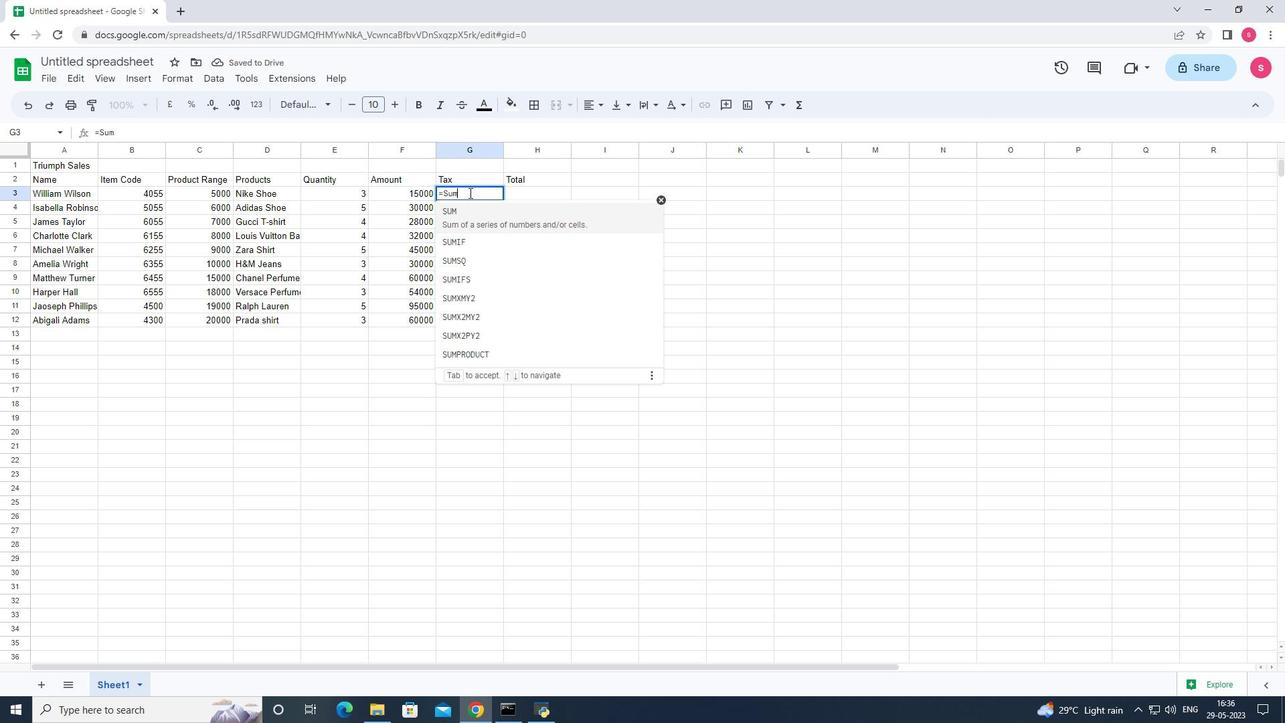 
Action: Mouse moved to (406, 192)
Screenshot: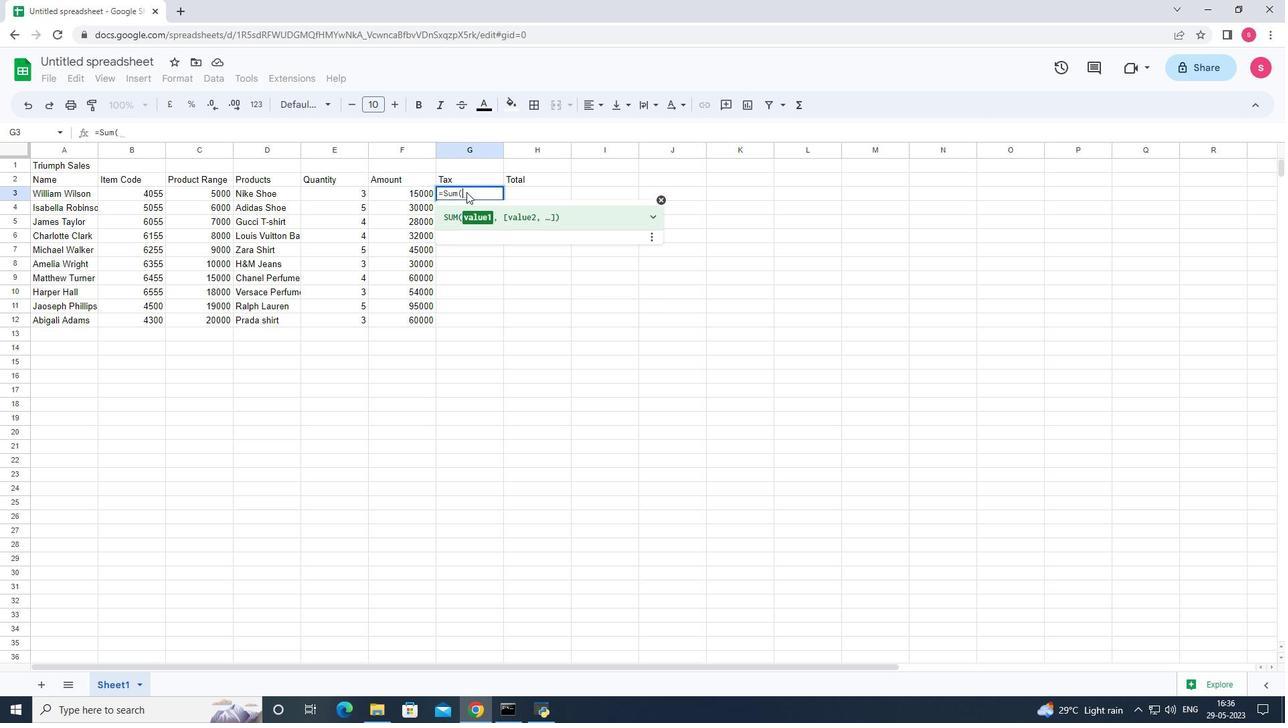
Action: Mouse pressed left at (406, 192)
Screenshot: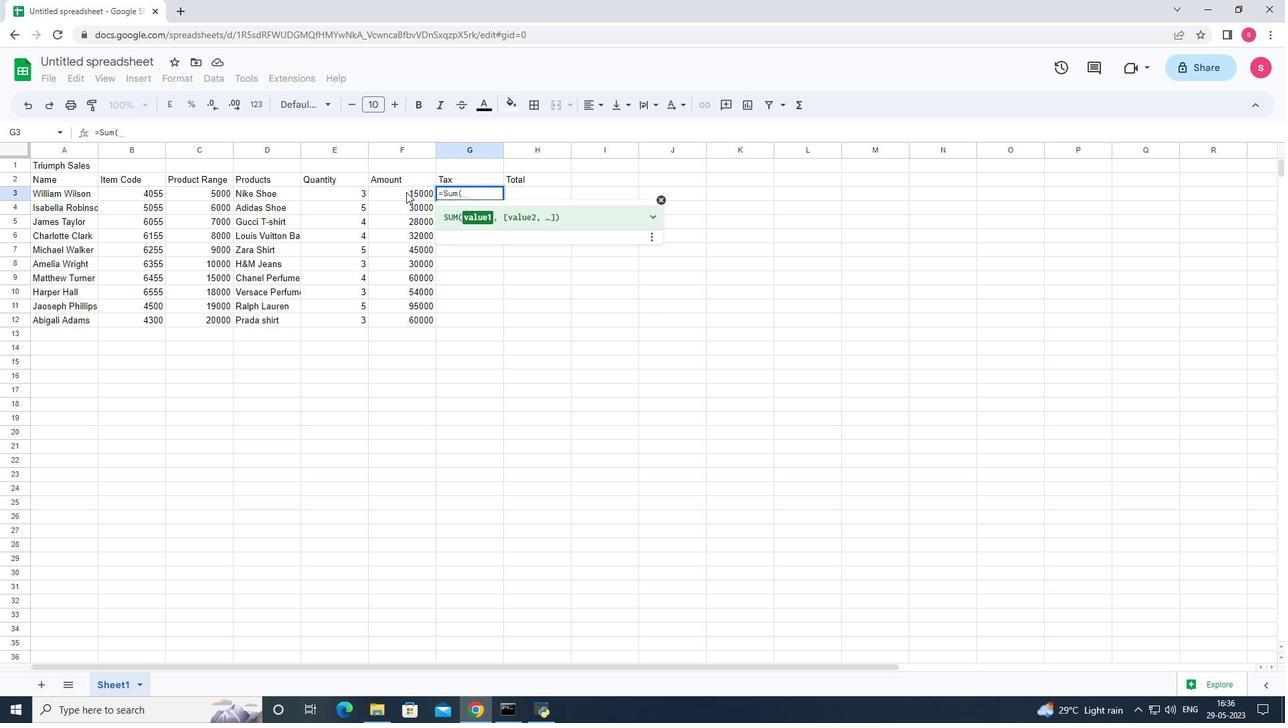 
Action: Key pressed <Key.shift><Key.shift><Key.shift><Key.shift>*12<Key.shift><Key.shift><Key.shift><Key.shift><Key.shift><Key.shift><Key.shift><Key.shift><Key.shift><Key.shift><Key.shift><Key.shift><Key.shift><Key.shift><Key.shift><Key.shift><Key.shift><Key.shift><Key.shift><Key.shift><Key.shift><Key.shift>%<Key.shift>)<Key.enter>
Screenshot: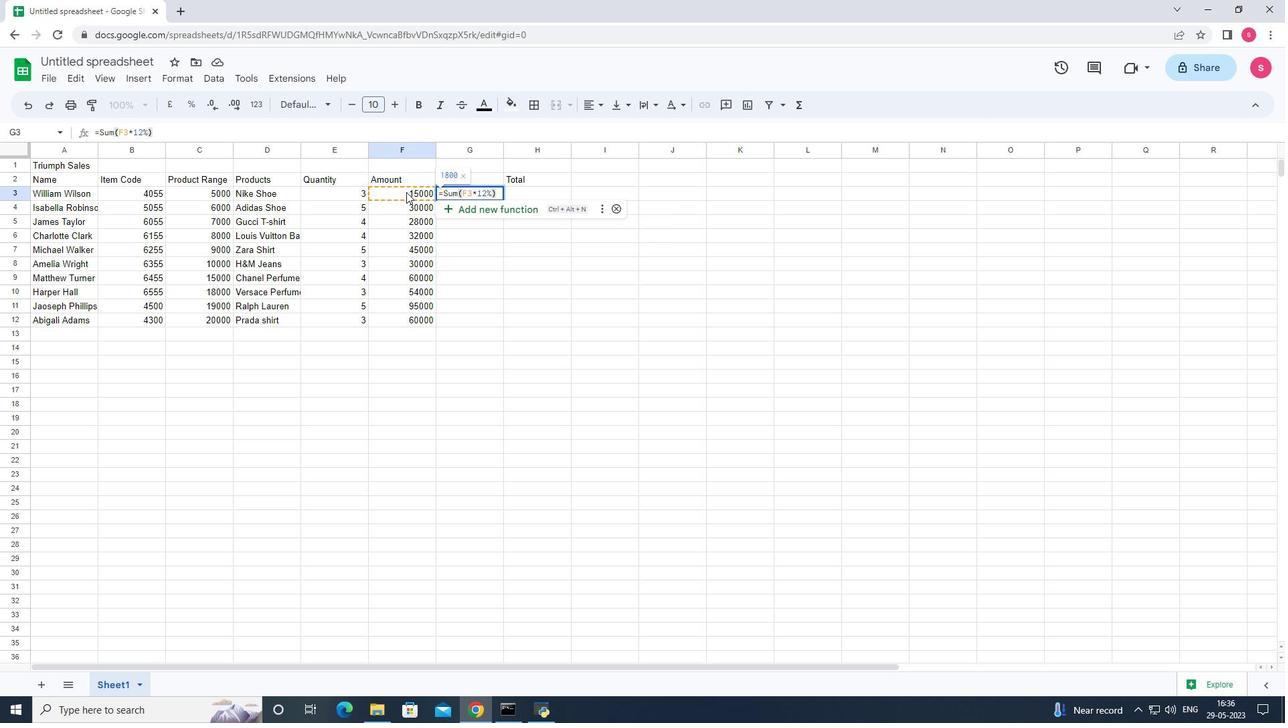 
Action: Mouse moved to (456, 192)
Screenshot: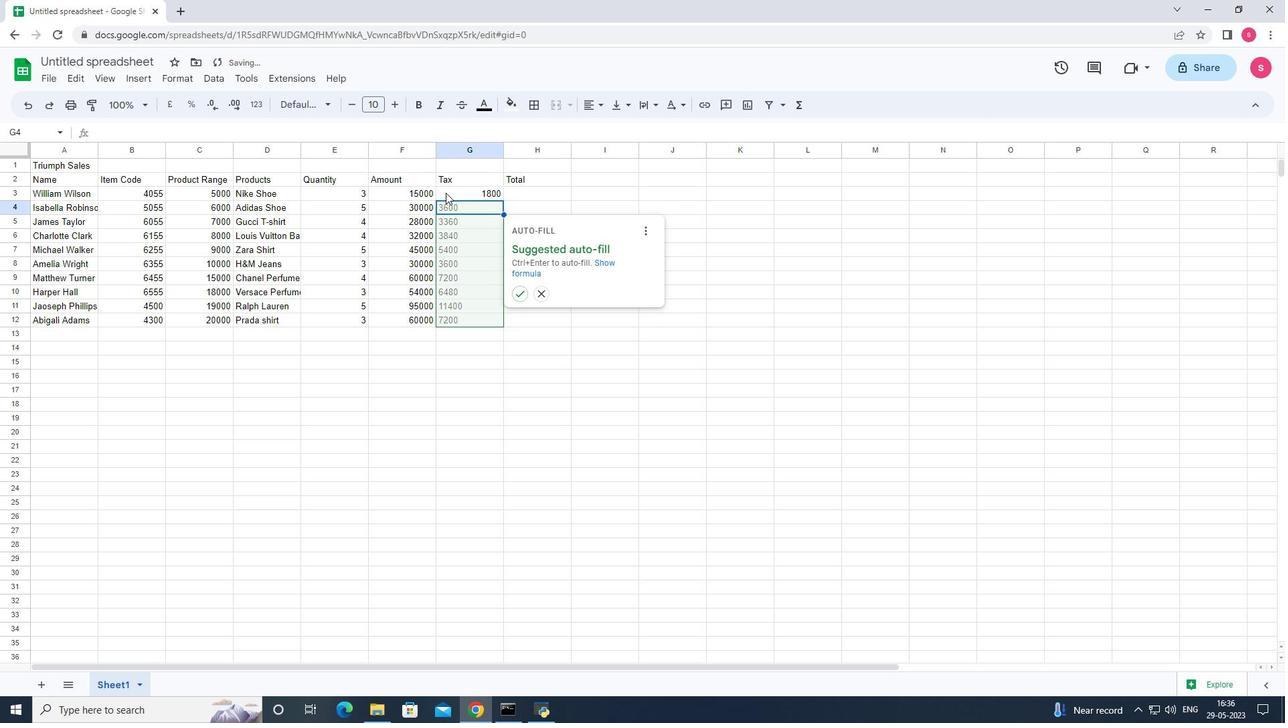 
Action: Mouse pressed left at (456, 192)
Screenshot: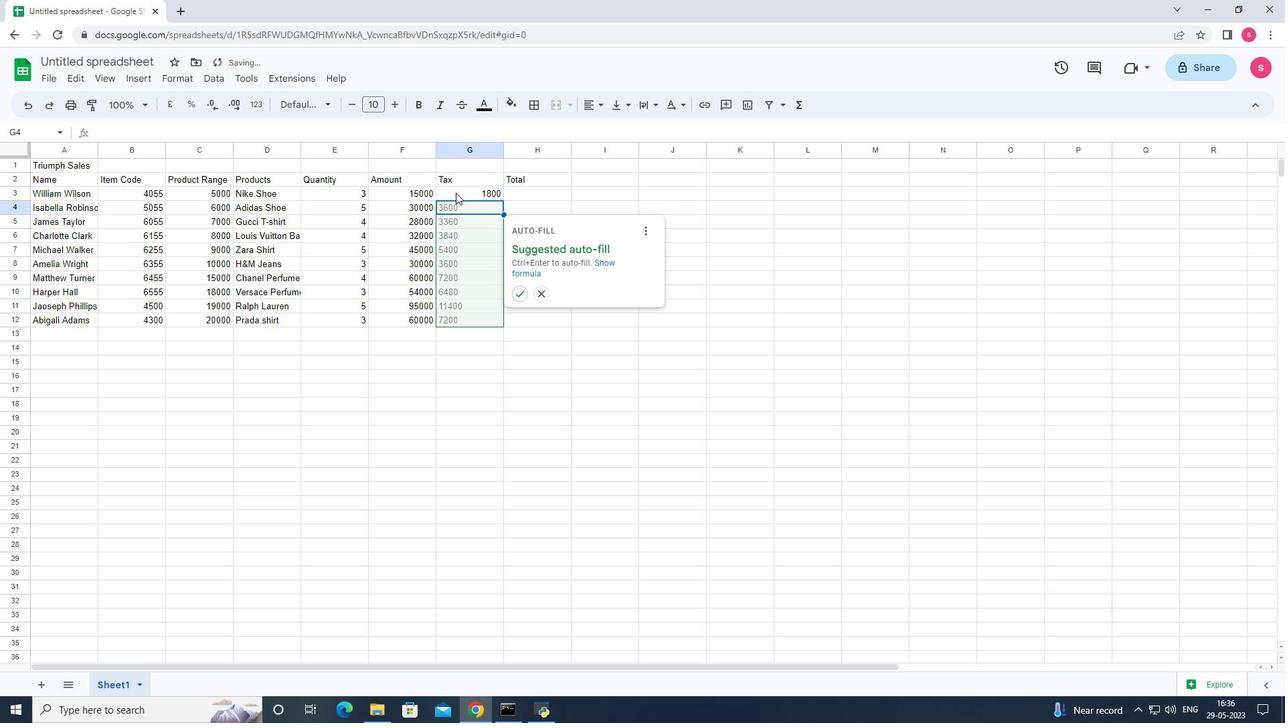 
Action: Mouse moved to (504, 201)
Screenshot: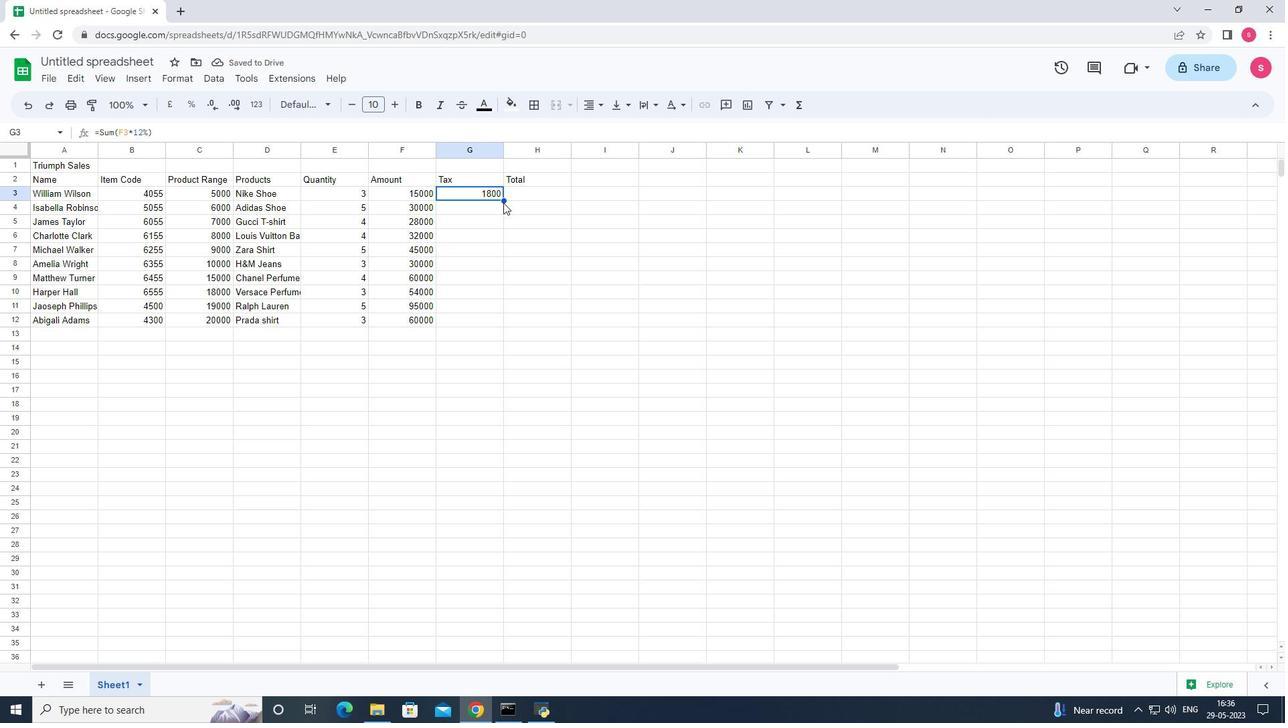 
Action: Mouse pressed left at (504, 201)
Screenshot: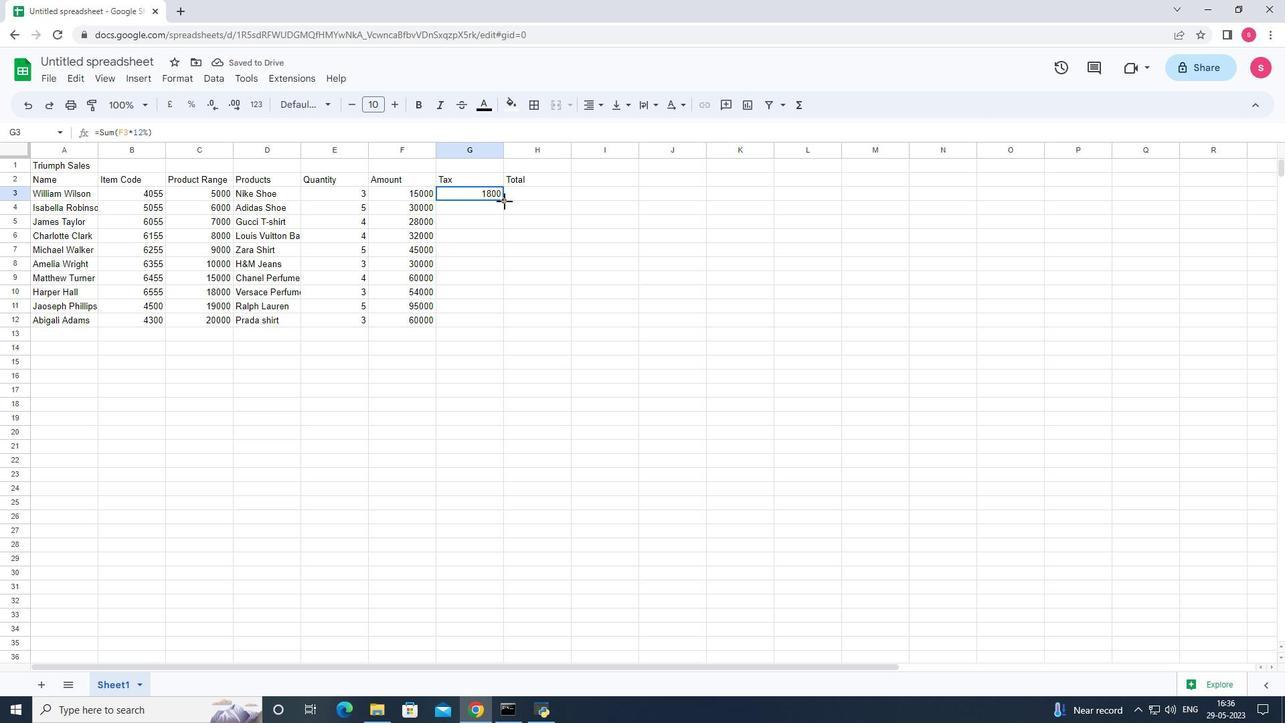 
Action: Mouse moved to (528, 190)
Screenshot: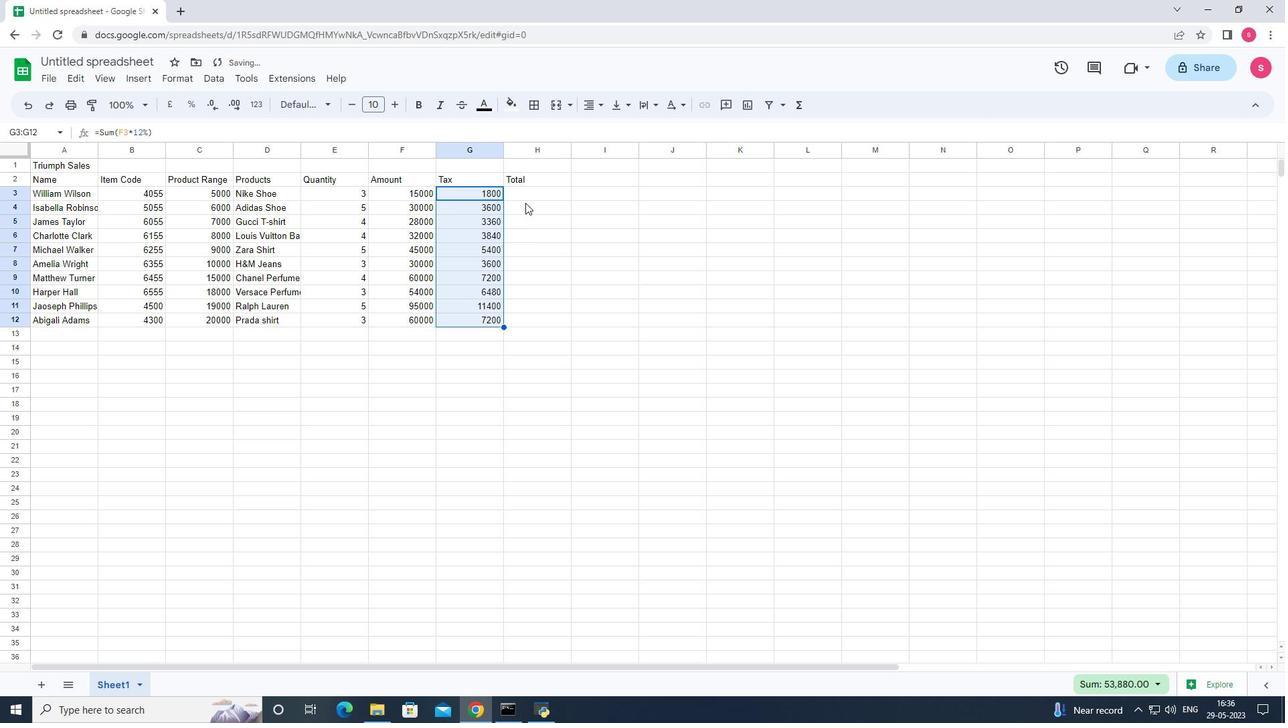 
Action: Mouse pressed left at (528, 190)
Screenshot: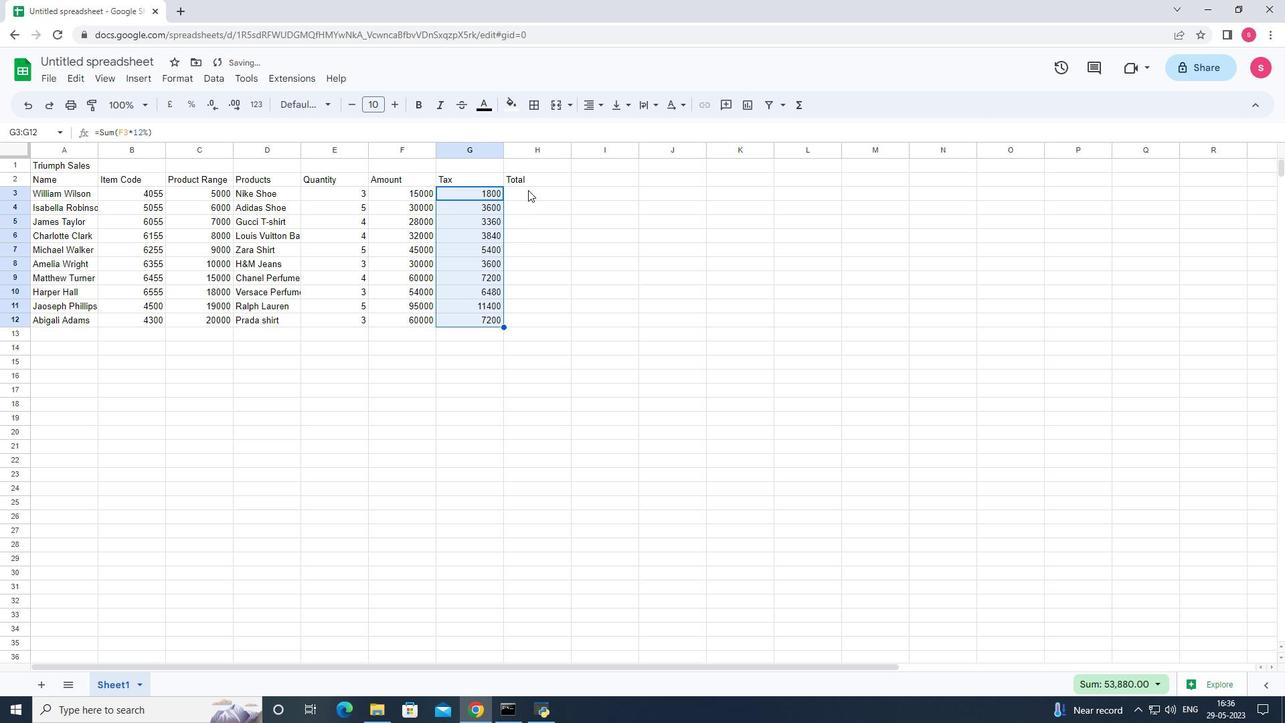 
Action: Mouse moved to (529, 190)
Screenshot: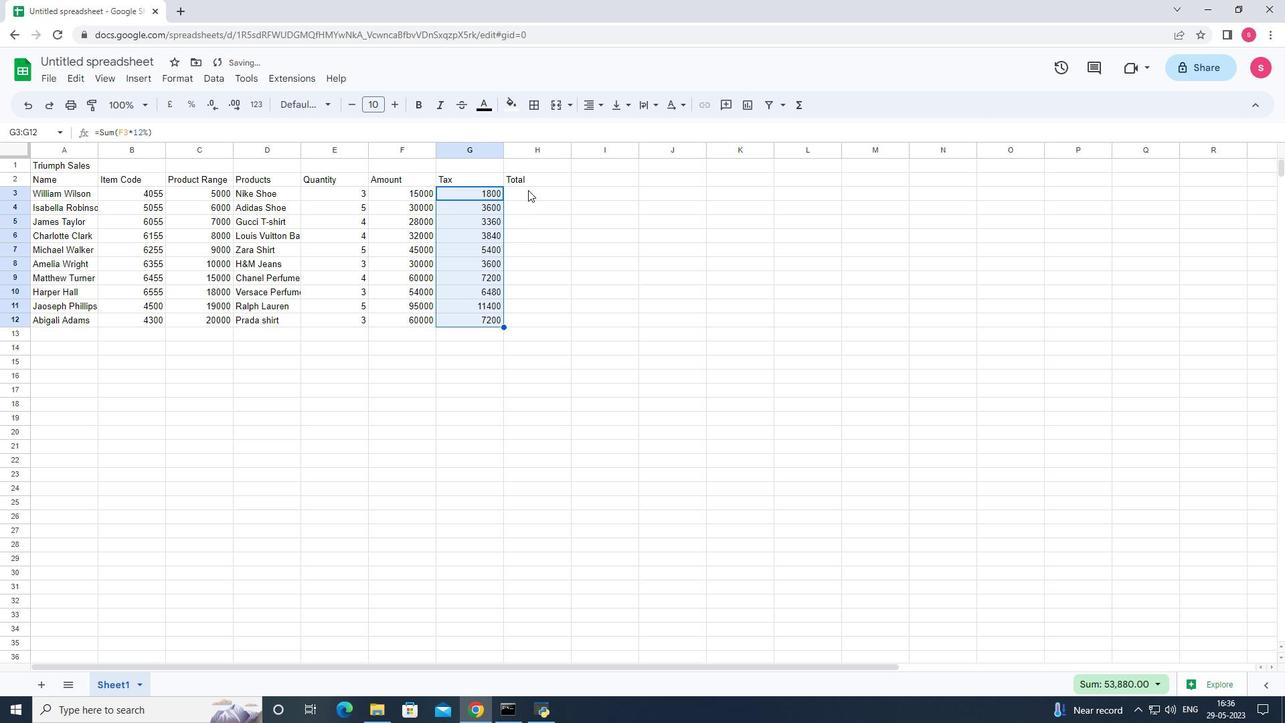 
Action: Key pressed =sum<Key.shift>(
Screenshot: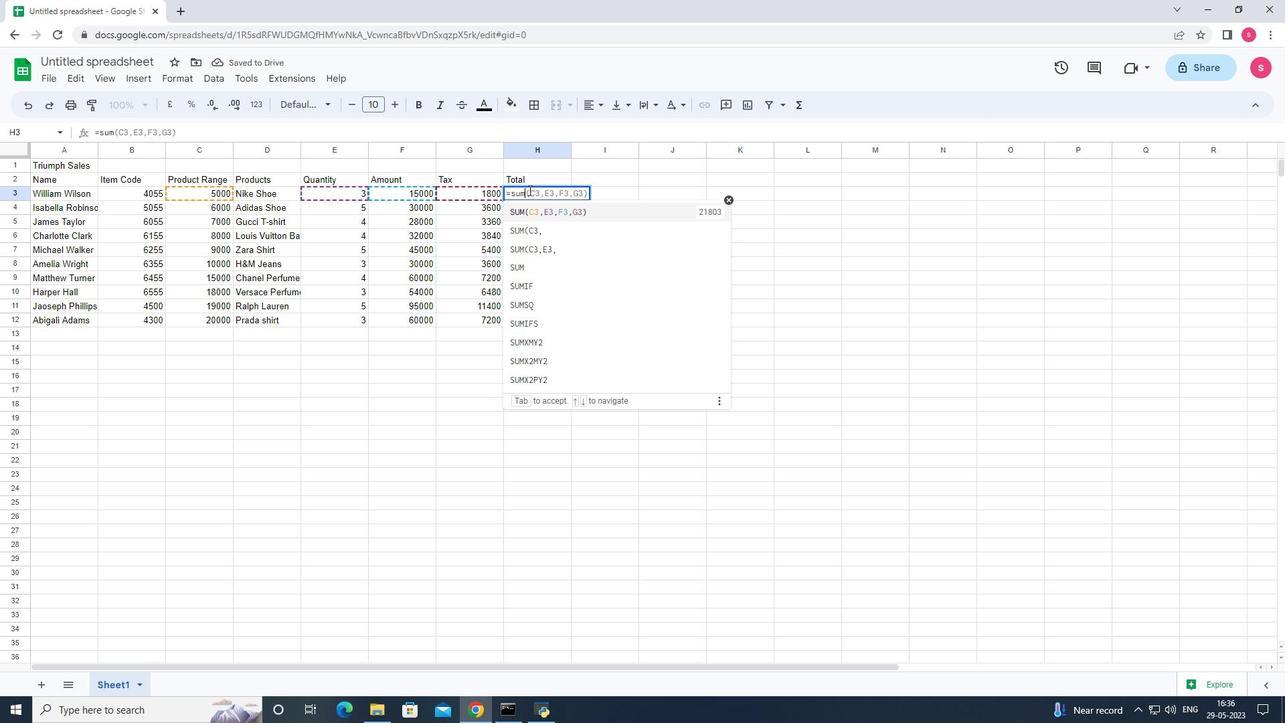 
Action: Mouse moved to (417, 190)
Screenshot: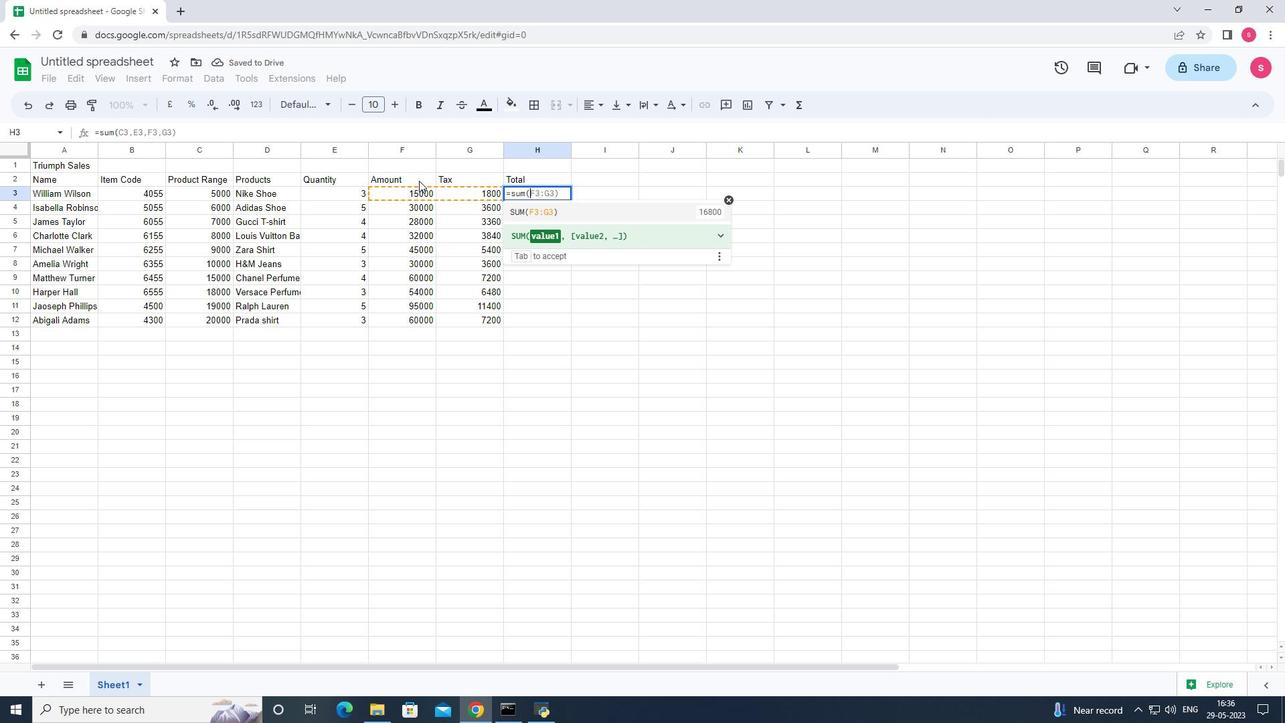 
Action: Mouse pressed left at (417, 190)
Screenshot: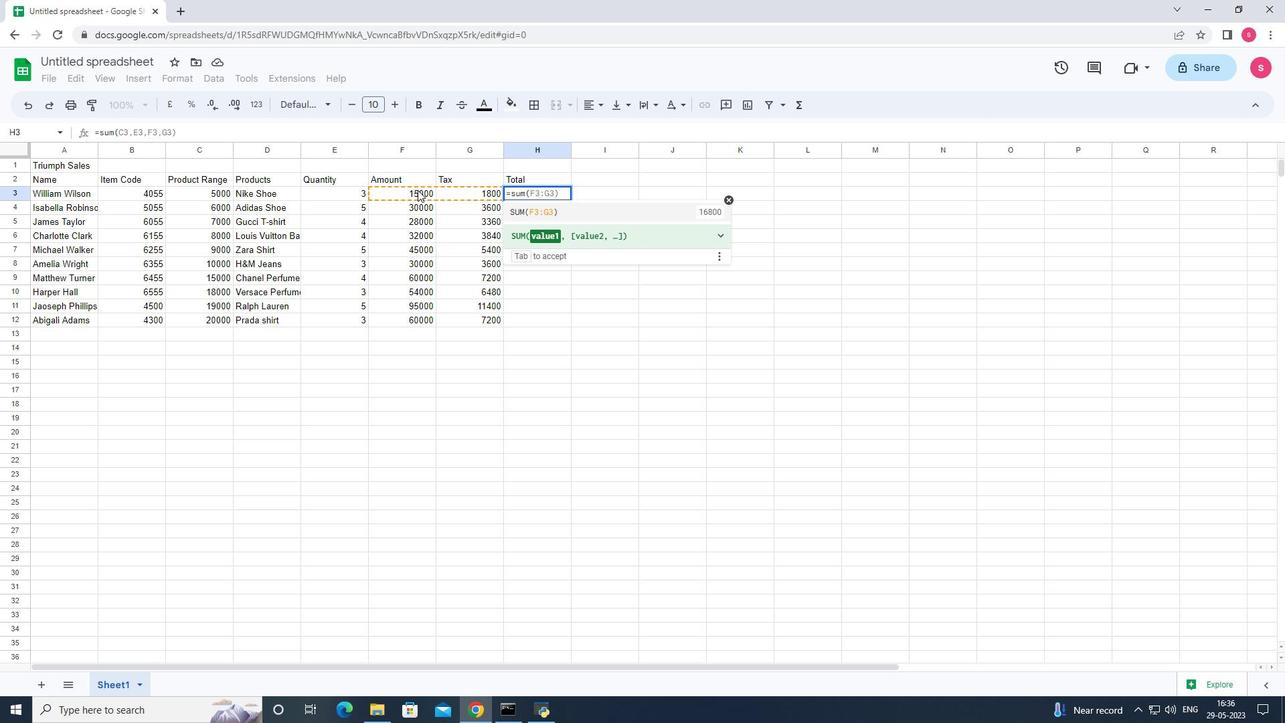 
Action: Key pressed <Key.shift><Key.shift><Key.shift><Key.shift><Key.shift><Key.shift><Key.shift><Key.shift><Key.shift><Key.shift><Key.shift><Key.shift><Key.shift><Key.shift><Key.shift><Key.shift><Key.shift><Key.shift><Key.shift><Key.shift><Key.shift>:
Screenshot: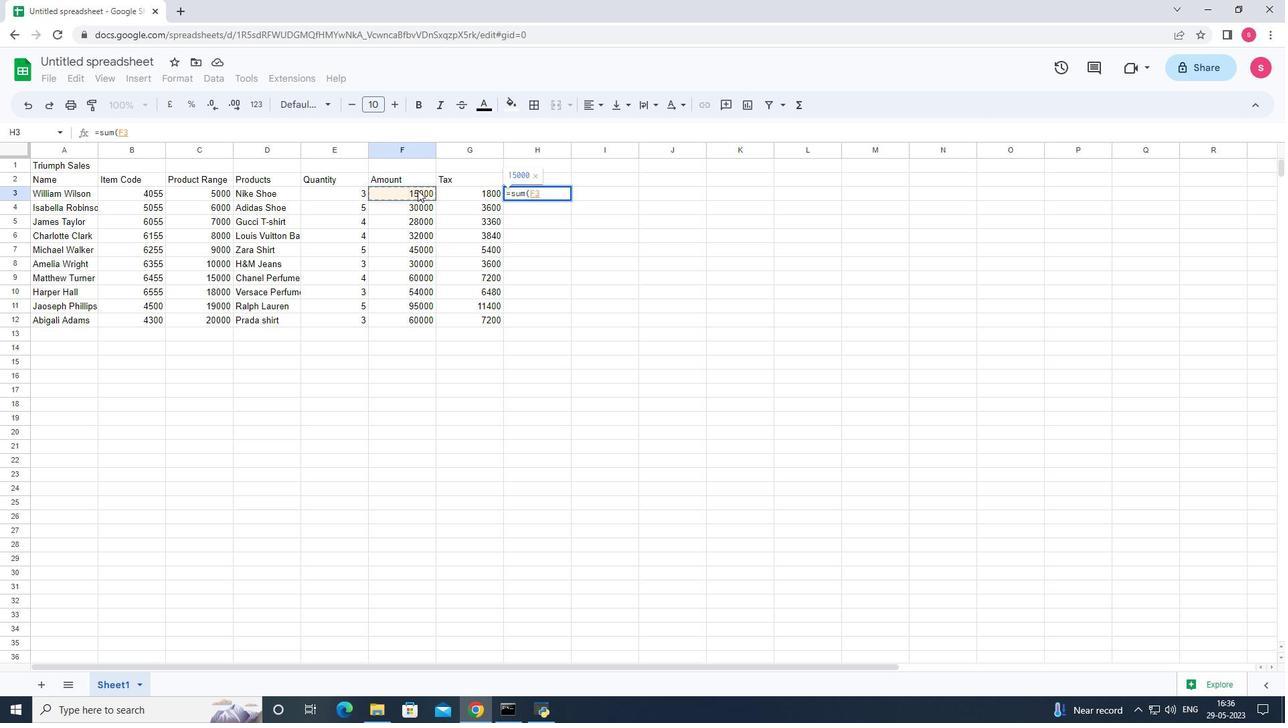 
Action: Mouse moved to (447, 190)
Screenshot: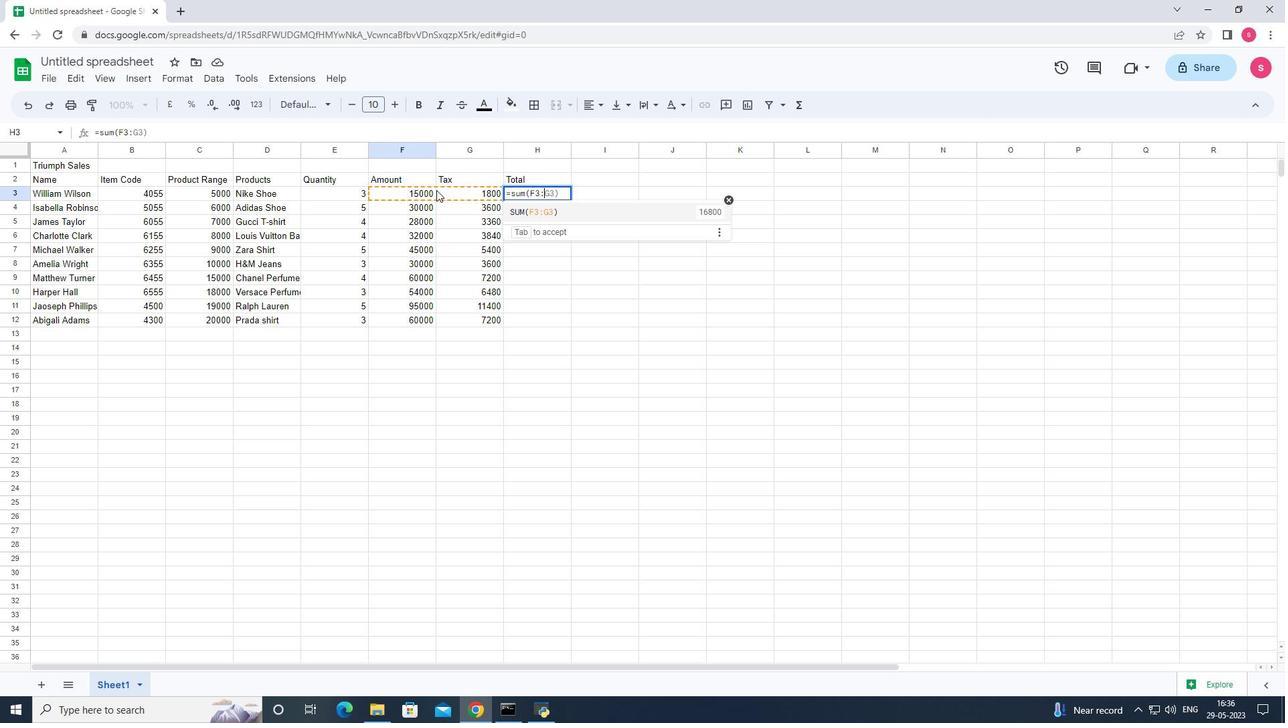
Action: Key pressed <Key.enter>
Screenshot: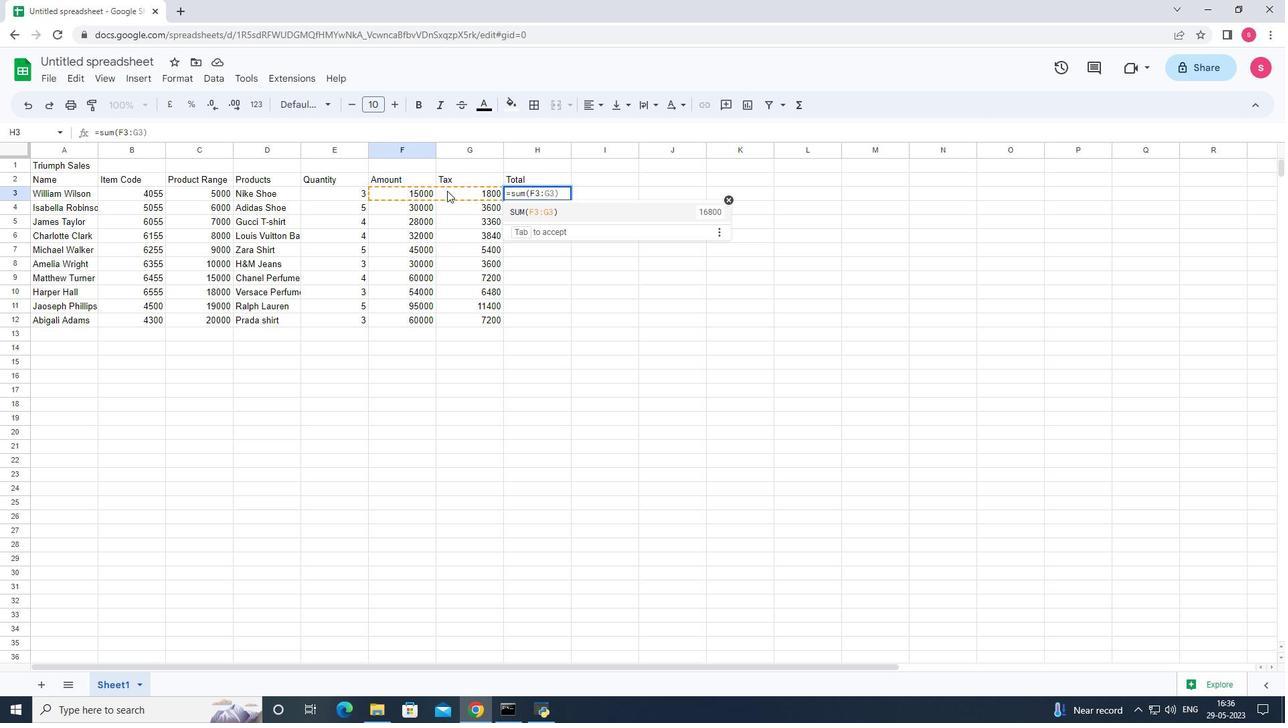 
Action: Mouse moved to (535, 194)
Screenshot: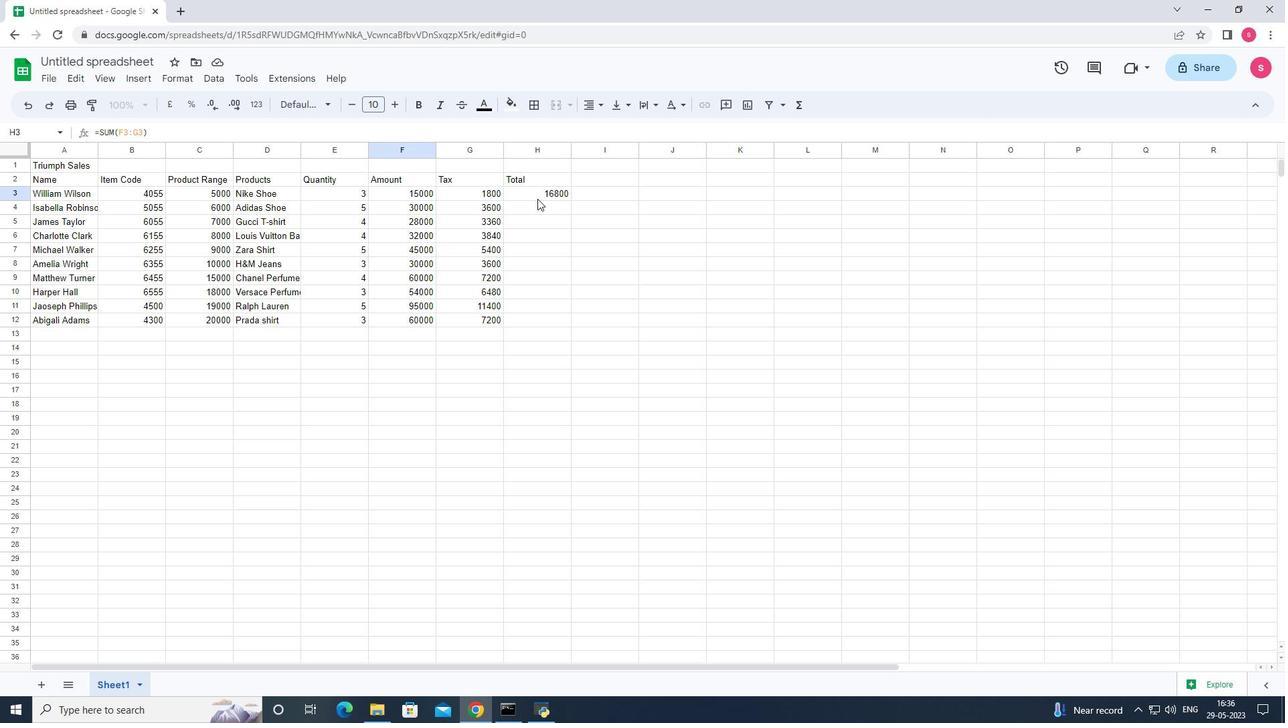 
Action: Mouse pressed left at (535, 194)
Screenshot: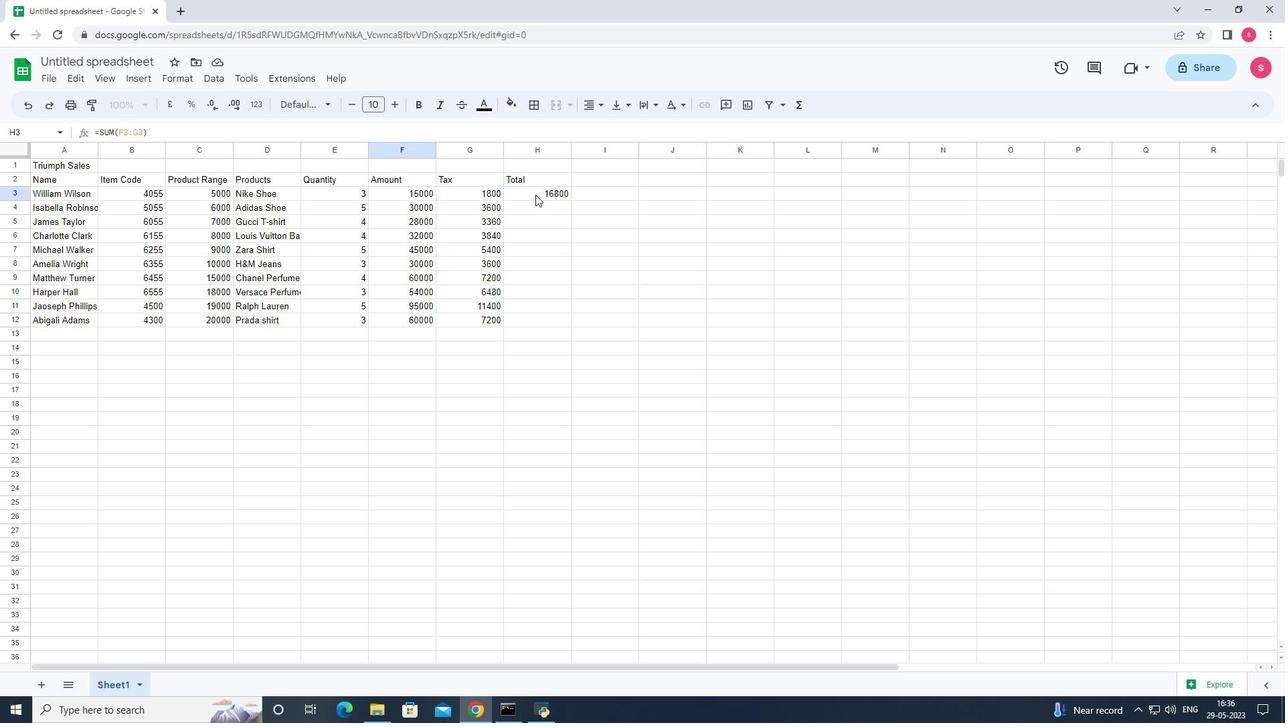 
Action: Mouse moved to (571, 201)
Screenshot: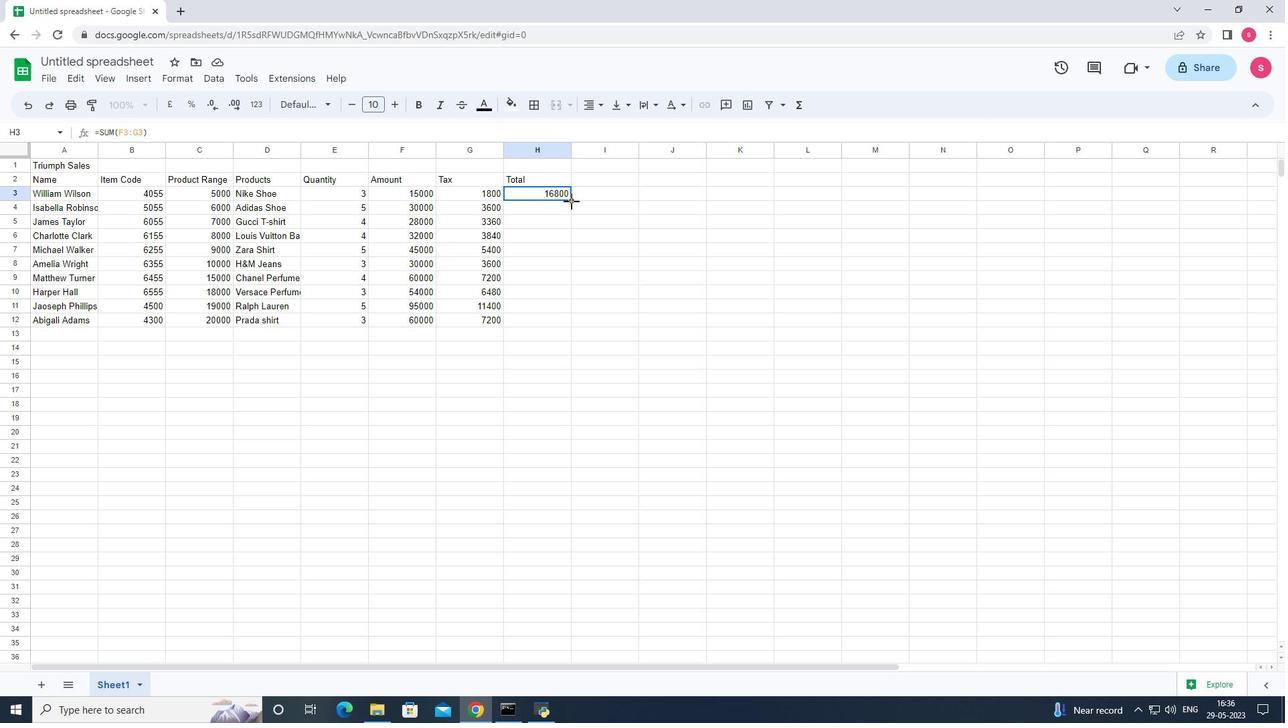 
Action: Mouse pressed left at (571, 201)
Screenshot: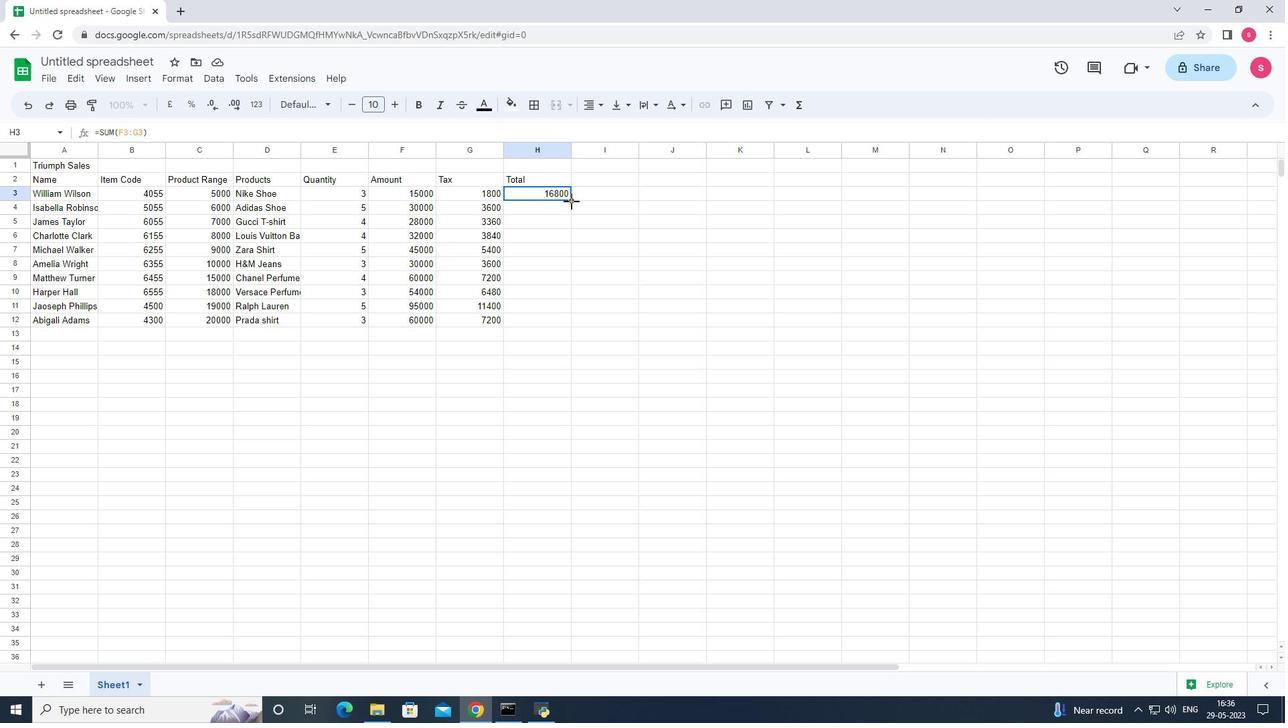 
Action: Mouse moved to (595, 291)
Screenshot: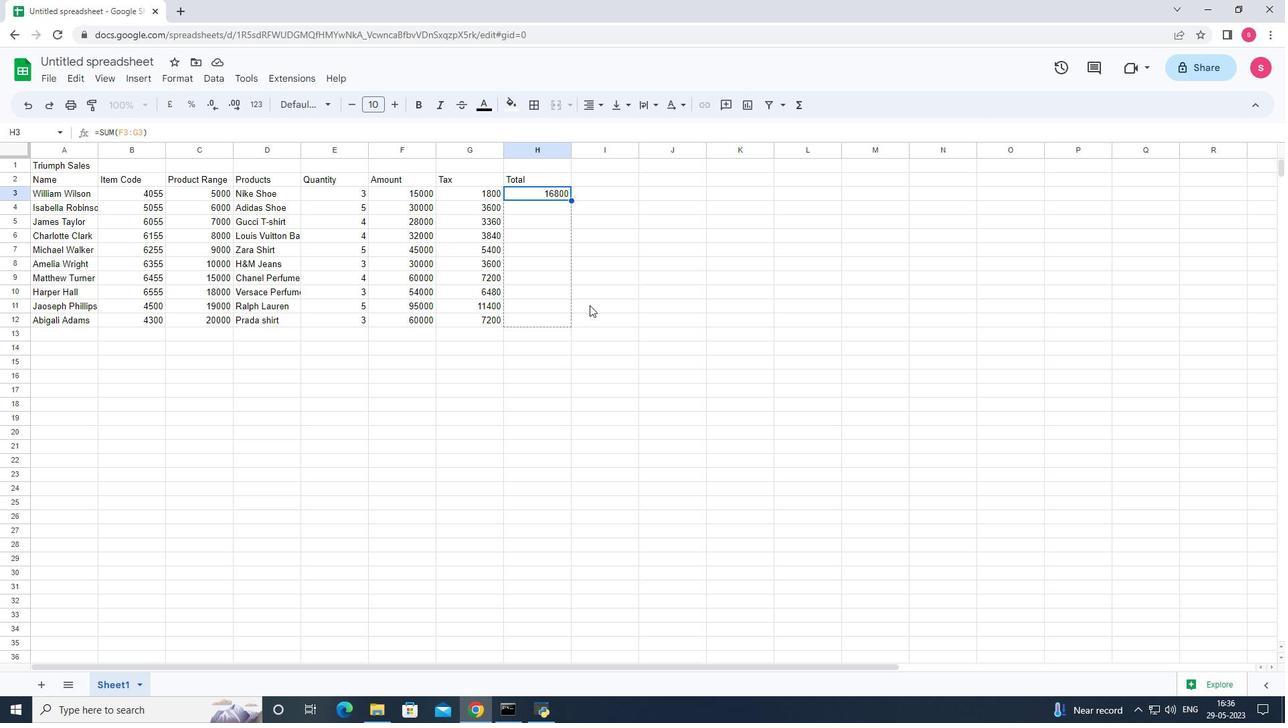 
Action: Mouse pressed left at (595, 291)
Screenshot: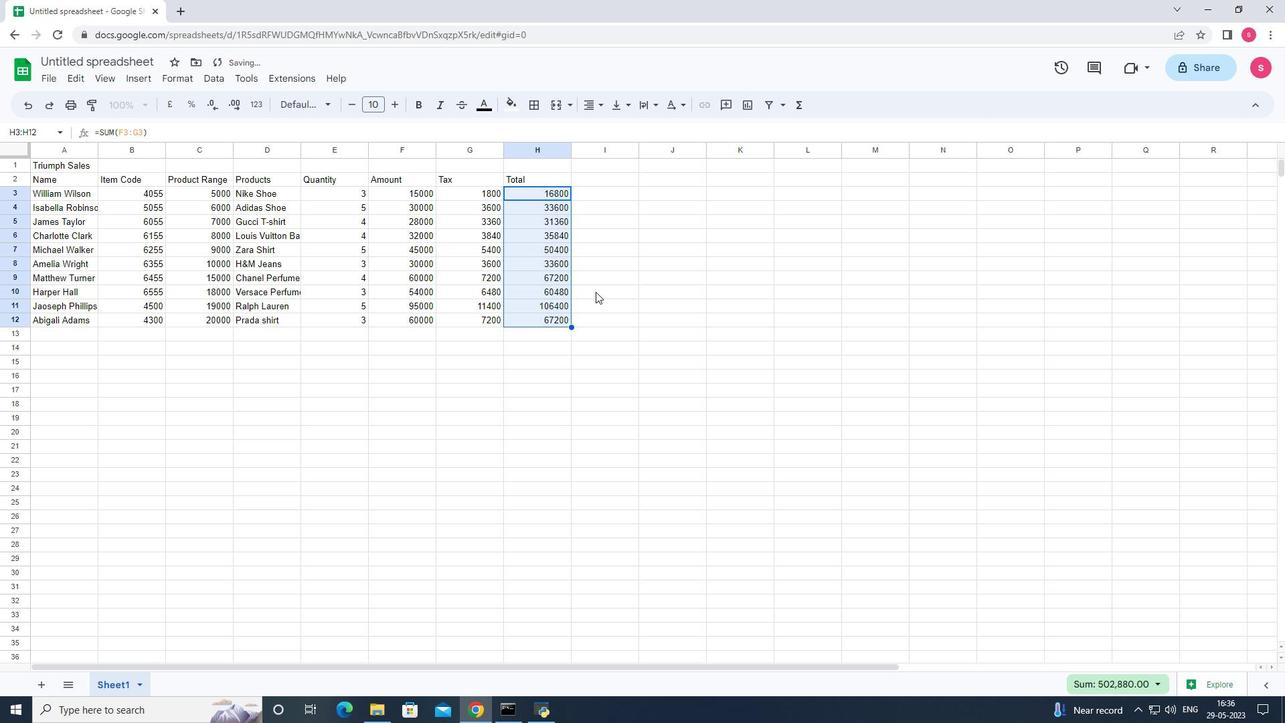 
Action: Mouse moved to (429, 407)
Screenshot: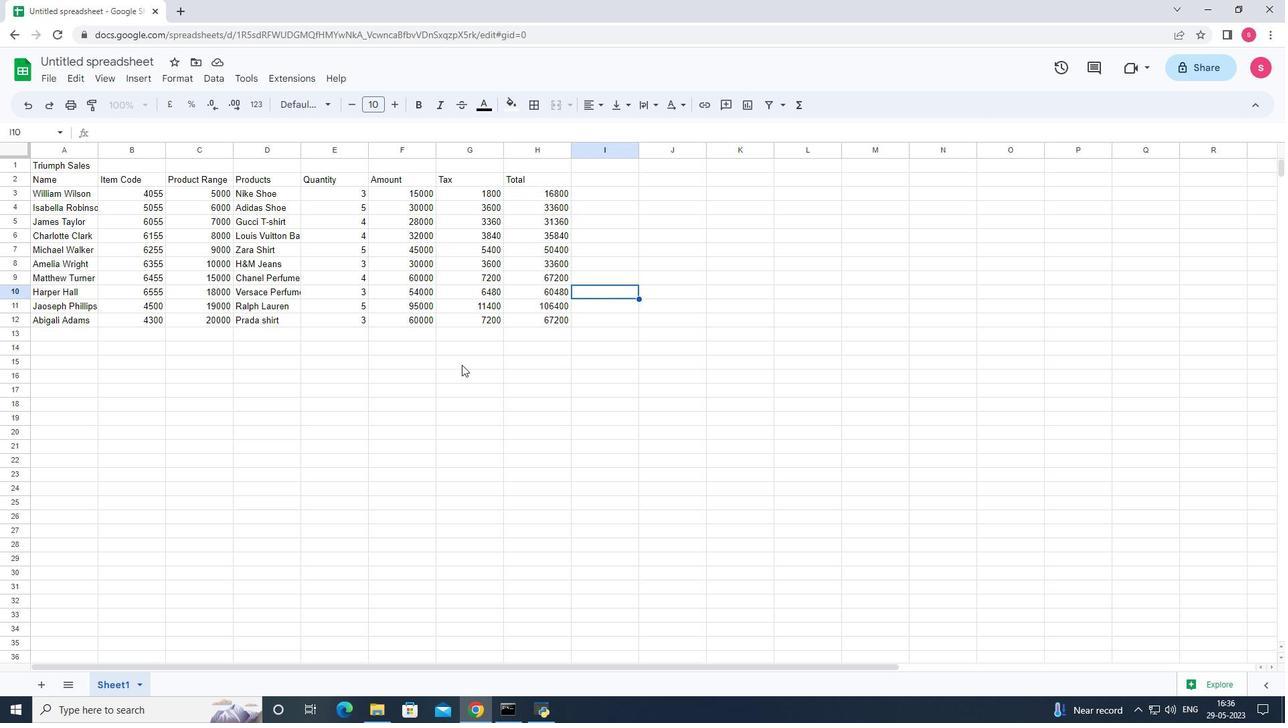 
Action: Mouse pressed left at (429, 407)
Screenshot: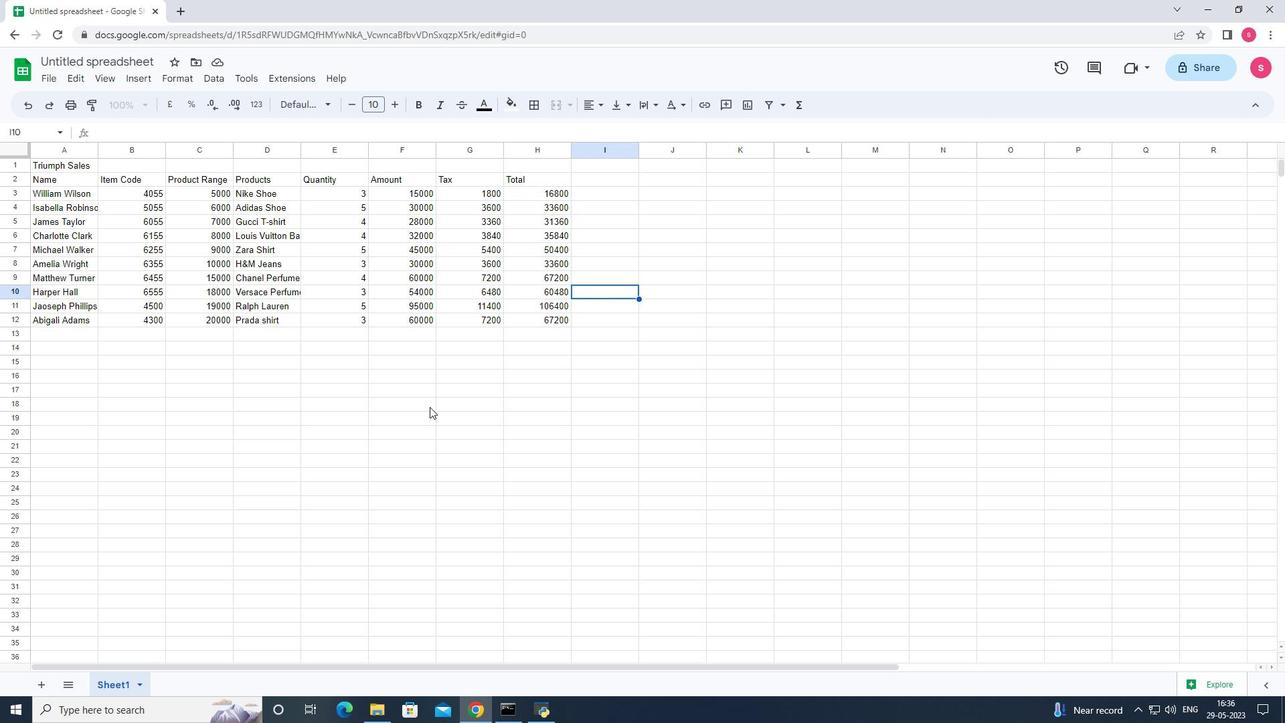 
Action: Mouse moved to (59, 78)
Screenshot: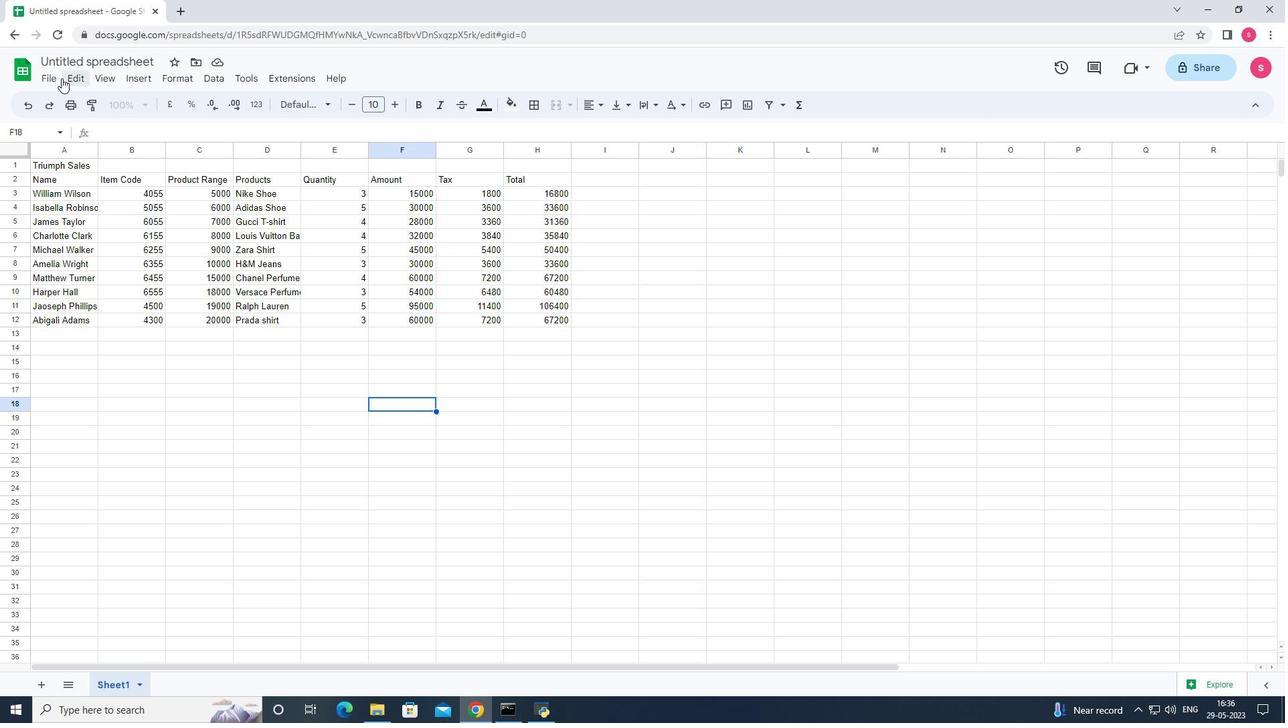 
Action: Mouse pressed left at (59, 78)
Screenshot: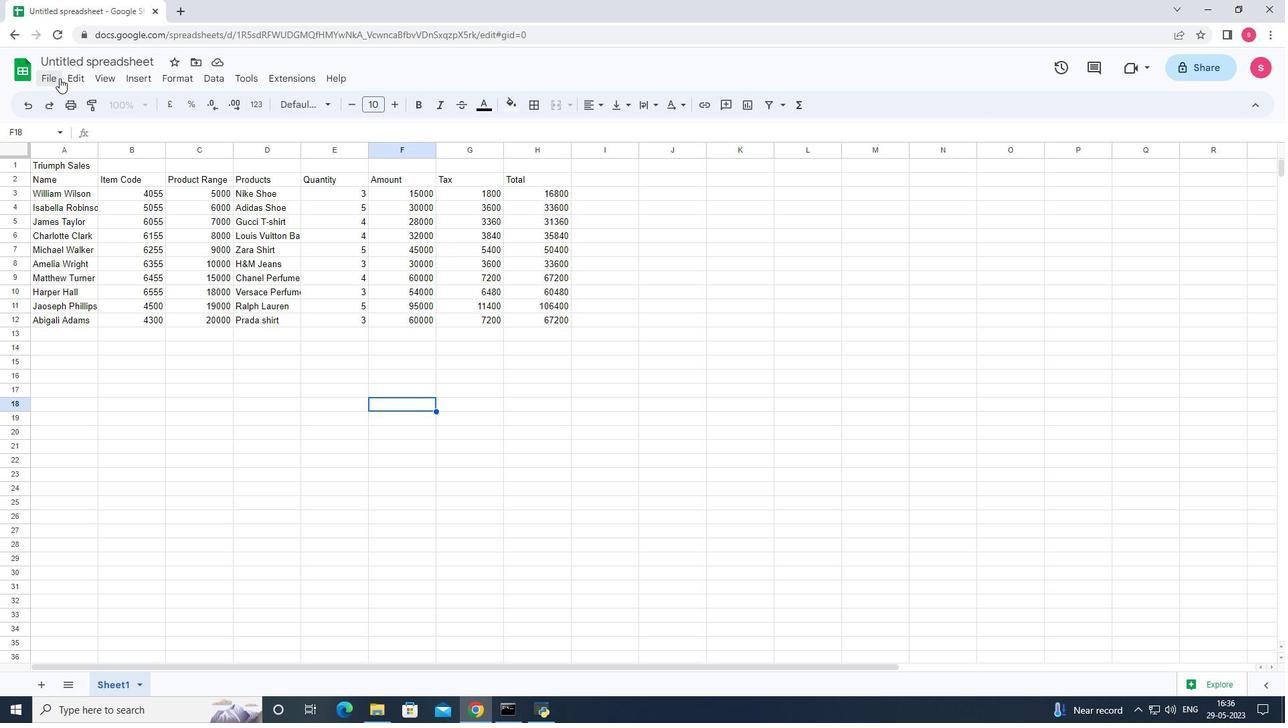 
Action: Mouse moved to (72, 279)
Screenshot: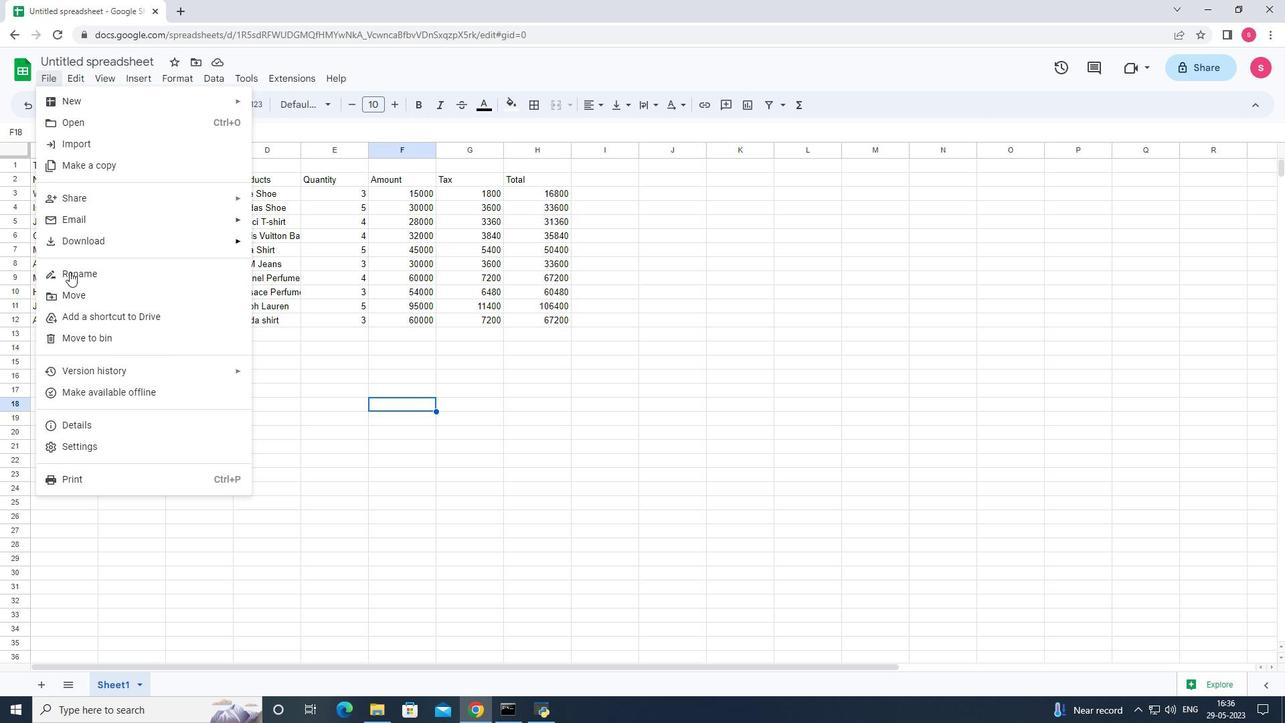
Action: Mouse pressed left at (72, 279)
Screenshot: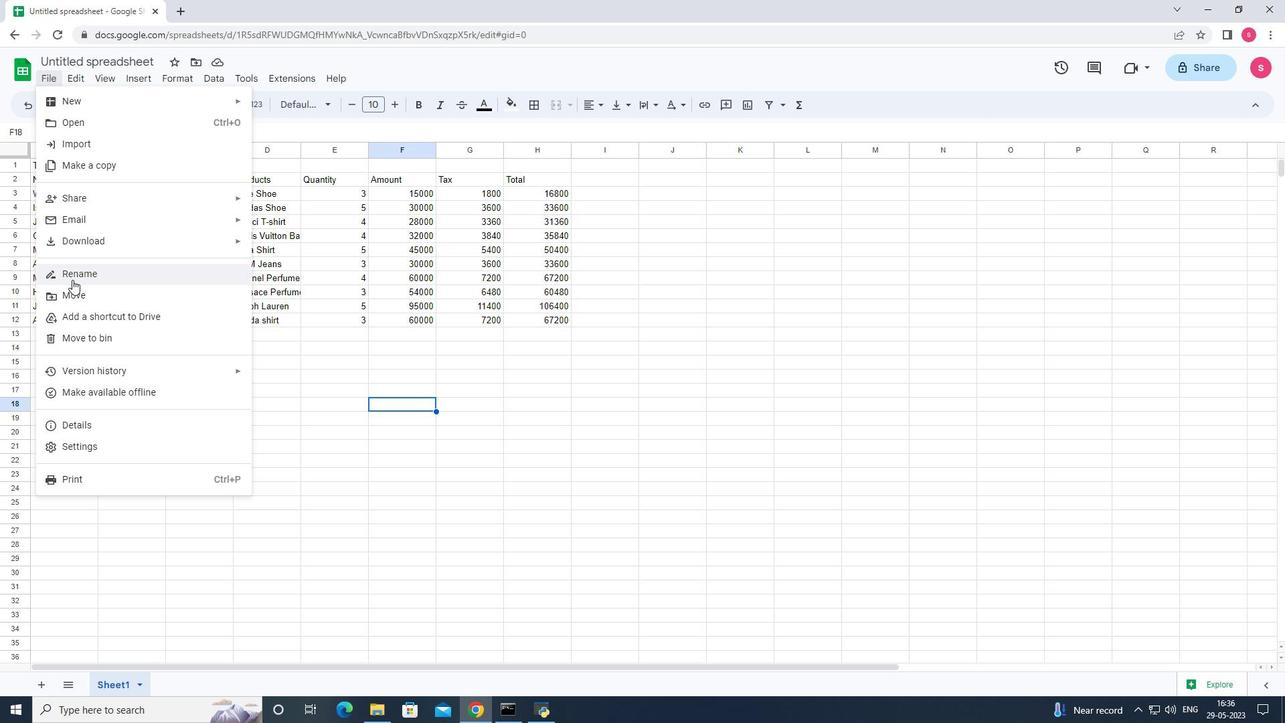 
Action: Key pressed <Key.shift>Triumph<Key.space><Key.shift>Sales<Key.space><Key.shift>Templetes<Key.space><Key.shift><Key.shift>Book<Key.enter>
Screenshot: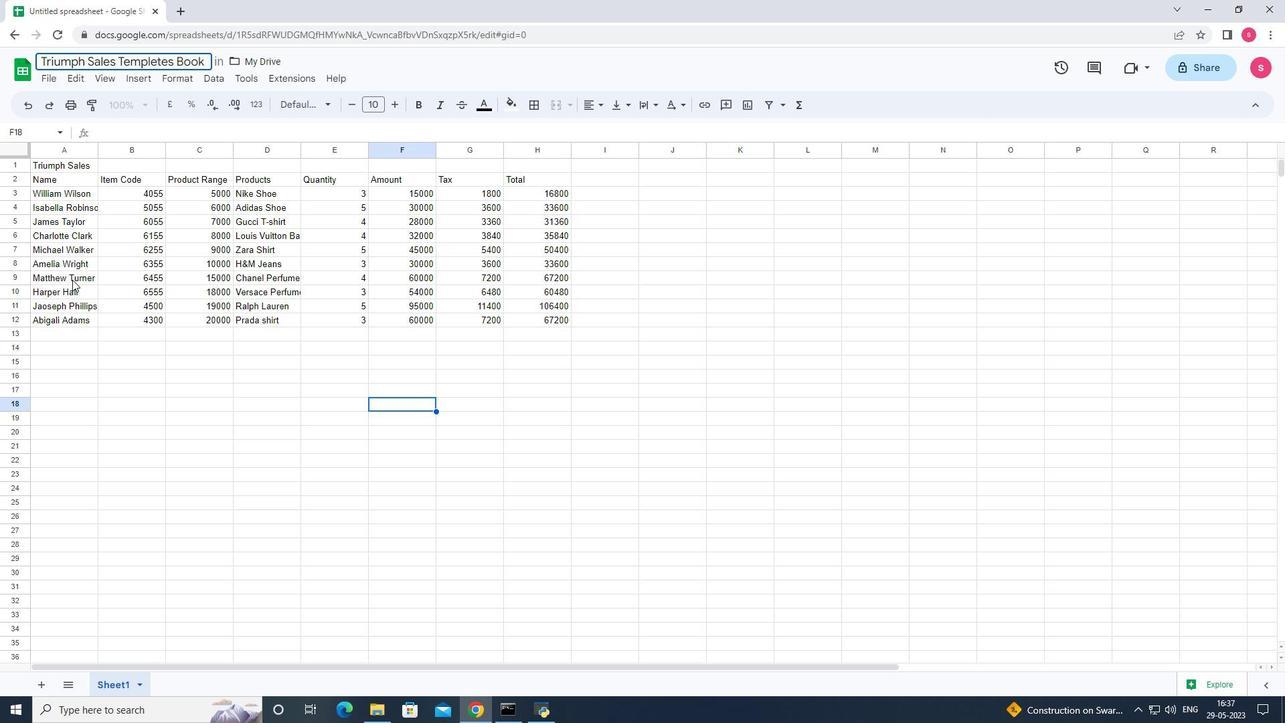 
Action: Mouse moved to (258, 206)
Screenshot: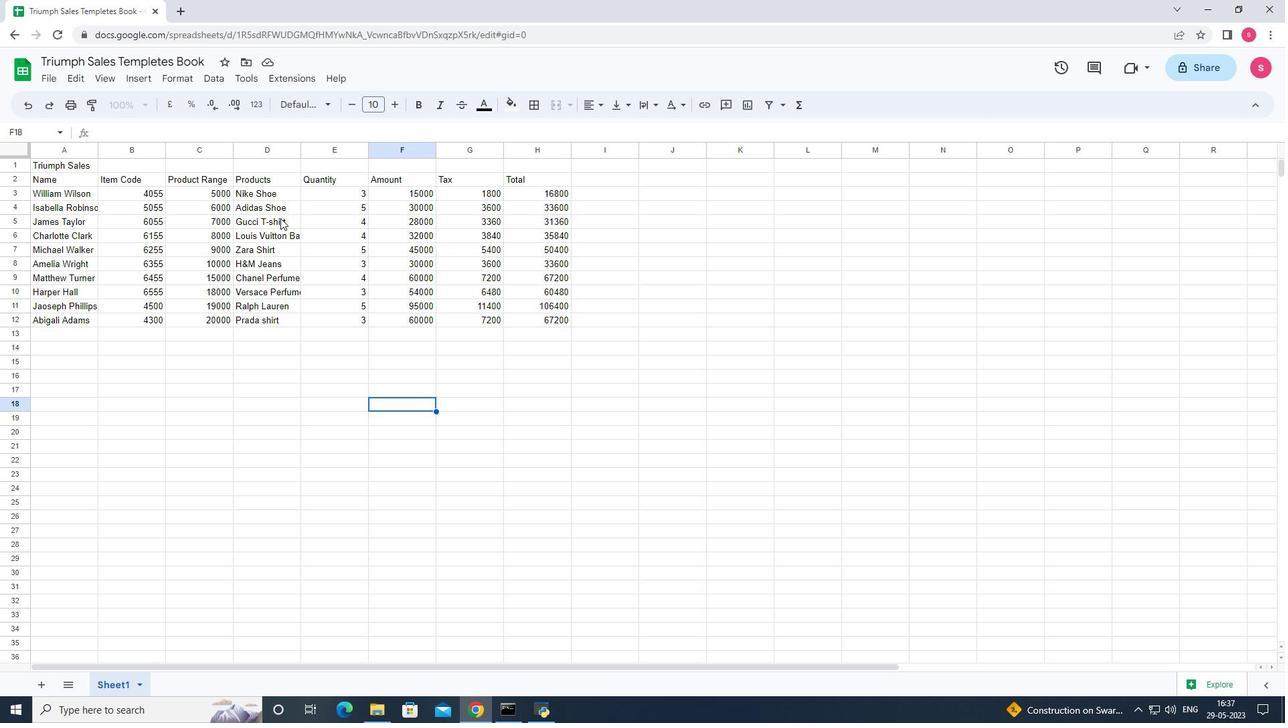 
